 Task: Search one way flight ticket for 2 adults, 2 infants in seat and 1 infant on lap in first from Aguadilla: Rafael Hernndez Airport to Jacksonville: Albert J. Ellis Airport on 5-3-2023. Choice of flights is United. Number of bags: 1 checked bag. Price is upto 45000. Outbound departure time preference is 10:00.
Action: Mouse moved to (278, 244)
Screenshot: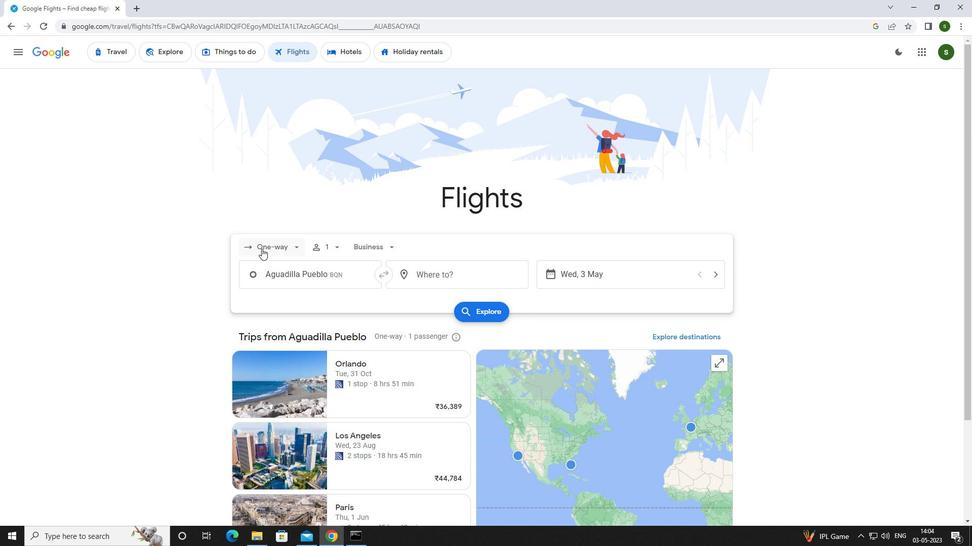 
Action: Mouse pressed left at (278, 244)
Screenshot: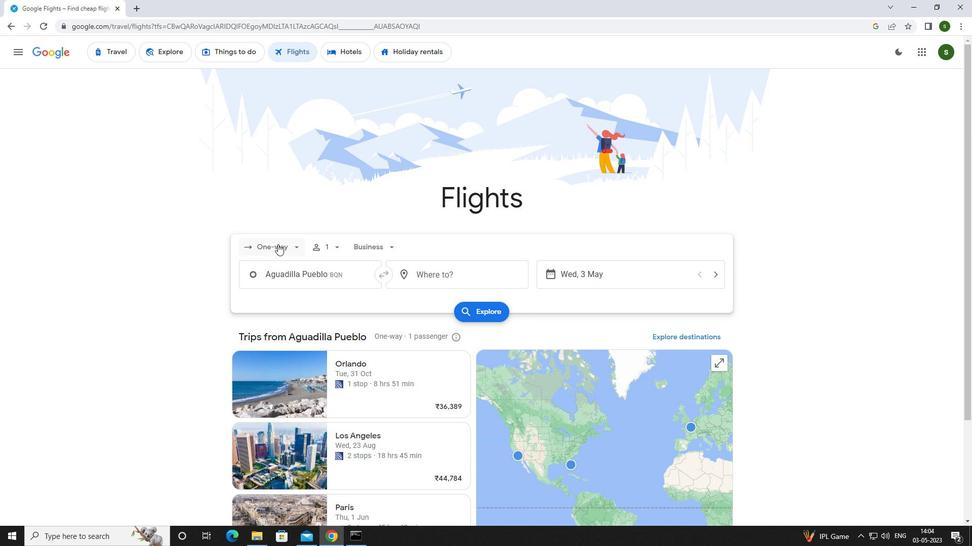 
Action: Mouse moved to (286, 290)
Screenshot: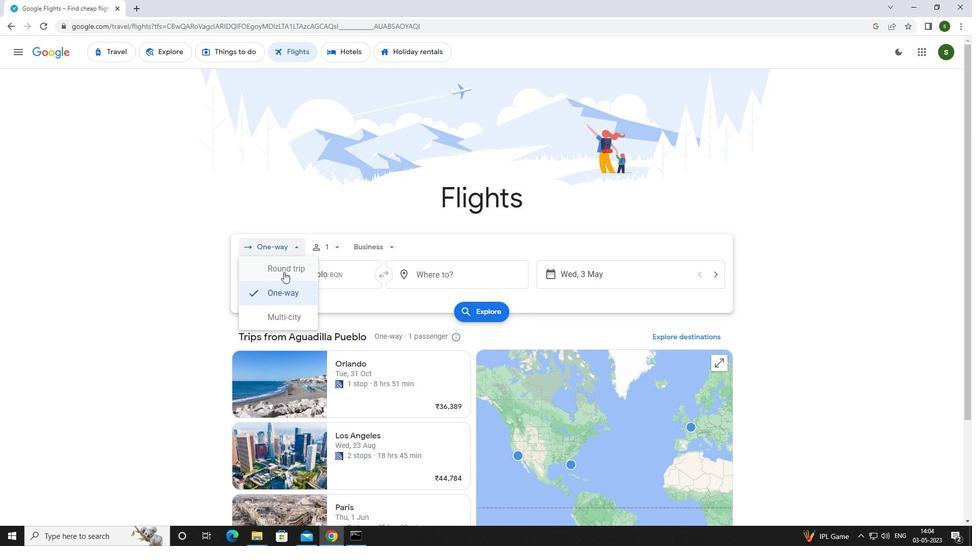 
Action: Mouse pressed left at (286, 290)
Screenshot: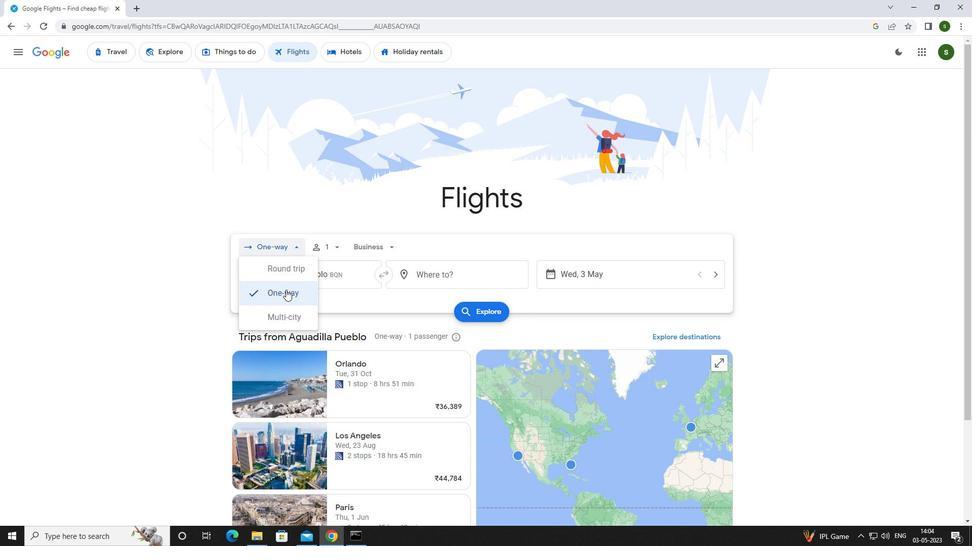 
Action: Mouse moved to (339, 249)
Screenshot: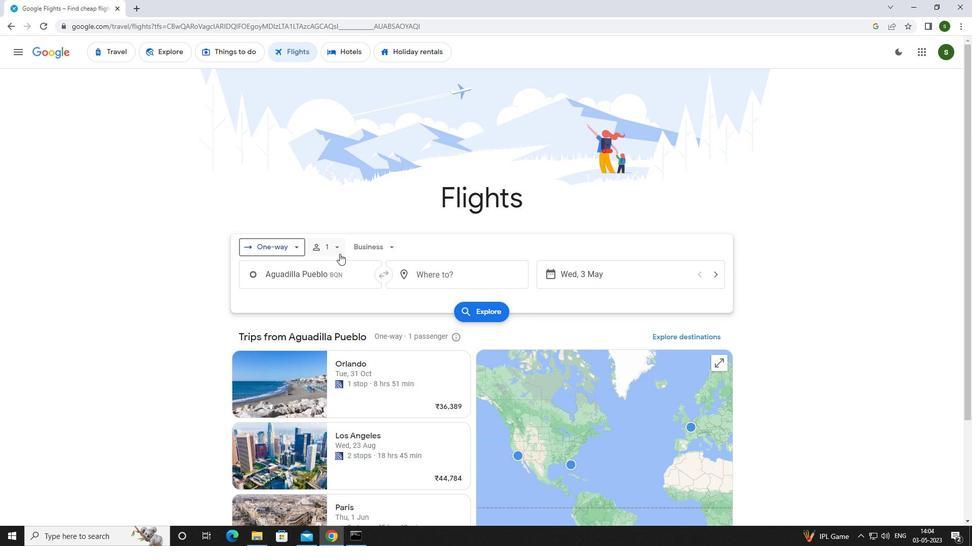 
Action: Mouse pressed left at (339, 249)
Screenshot: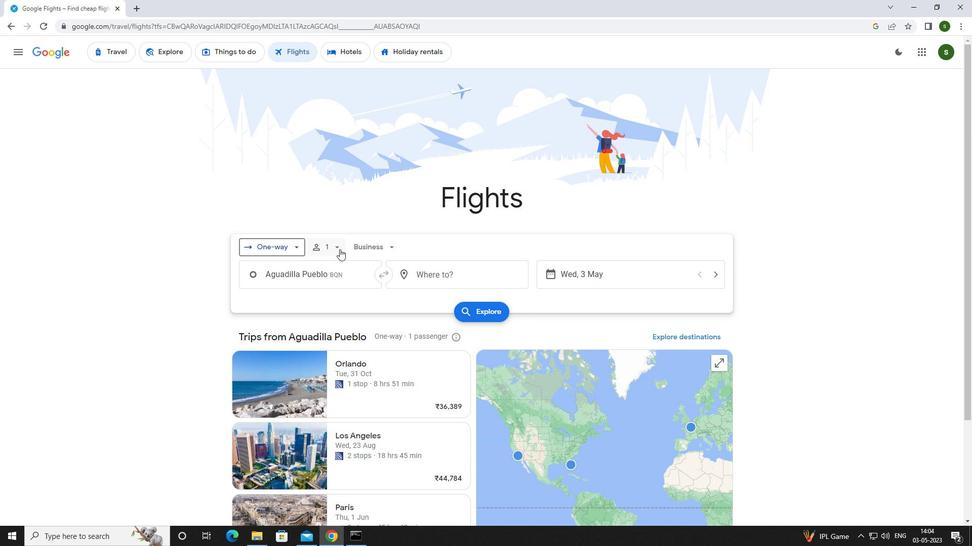 
Action: Mouse moved to (412, 273)
Screenshot: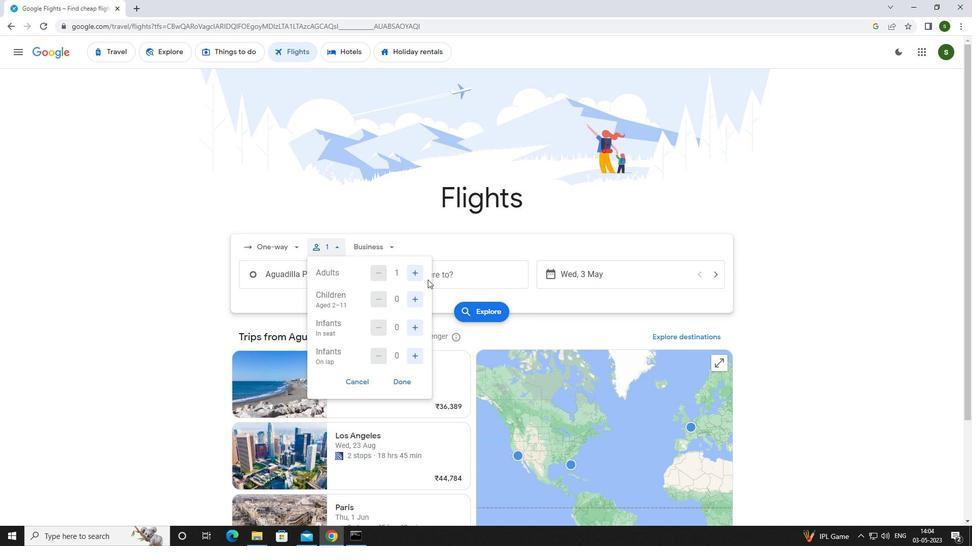 
Action: Mouse pressed left at (412, 273)
Screenshot: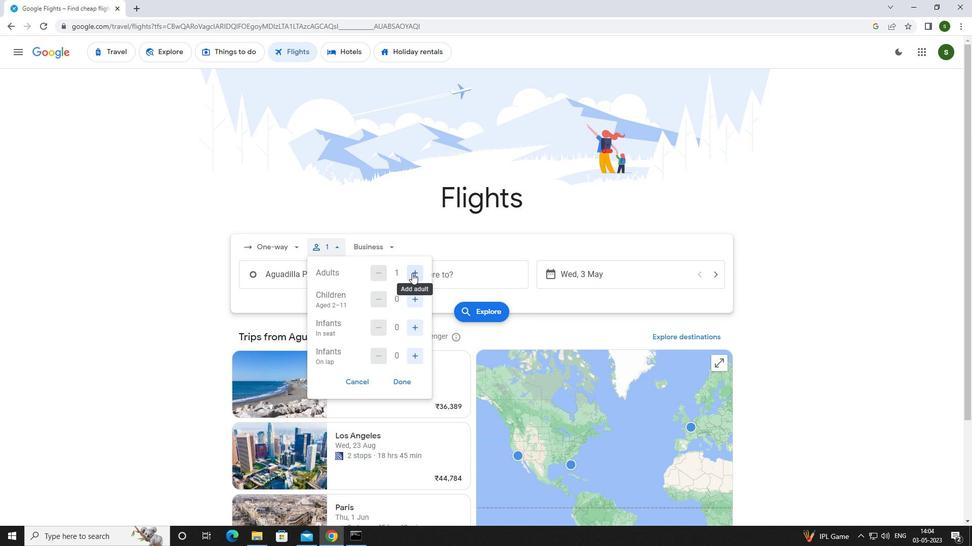 
Action: Mouse moved to (417, 333)
Screenshot: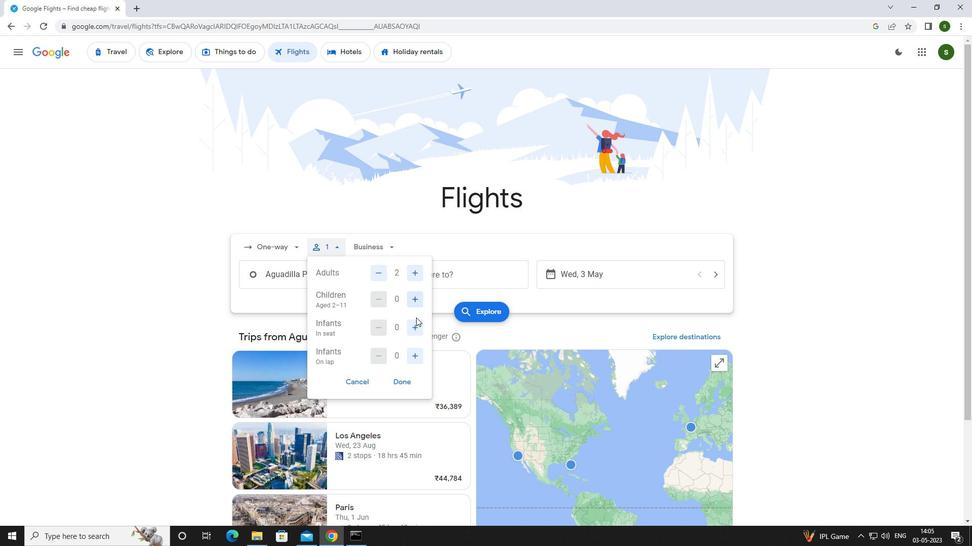 
Action: Mouse pressed left at (417, 333)
Screenshot: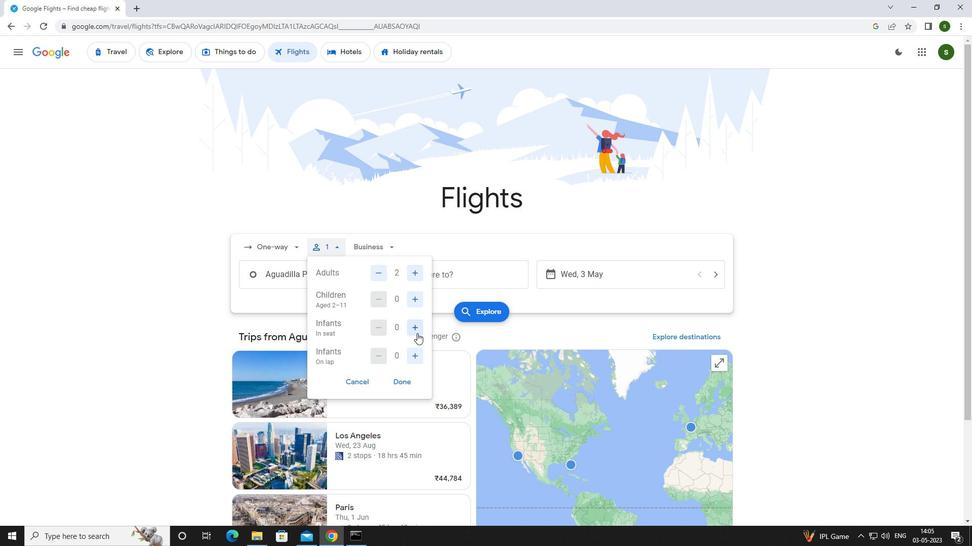 
Action: Mouse moved to (417, 331)
Screenshot: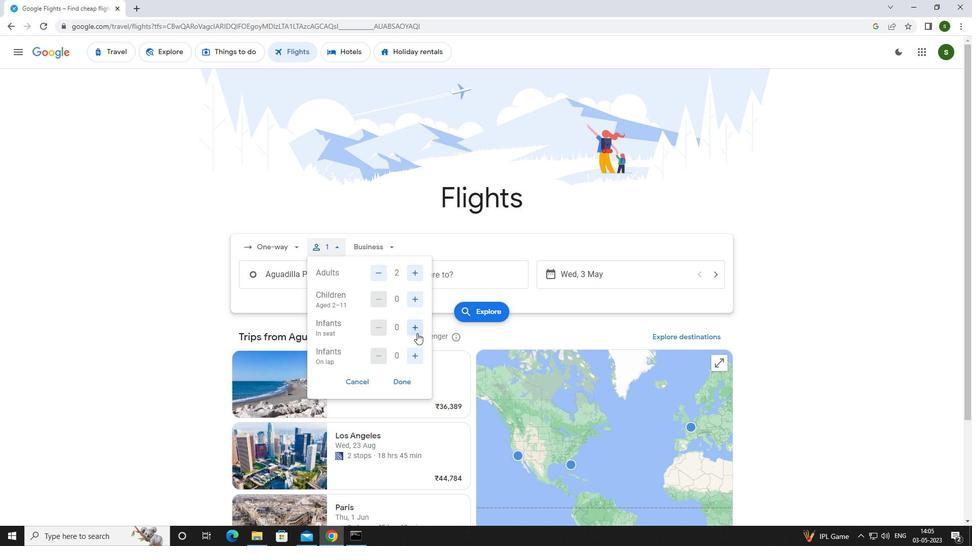 
Action: Mouse pressed left at (417, 331)
Screenshot: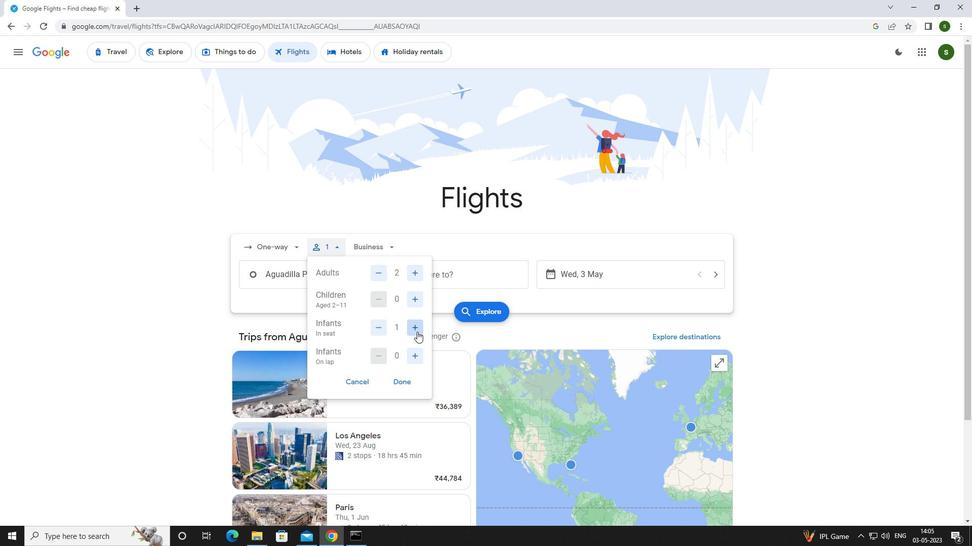 
Action: Mouse moved to (414, 352)
Screenshot: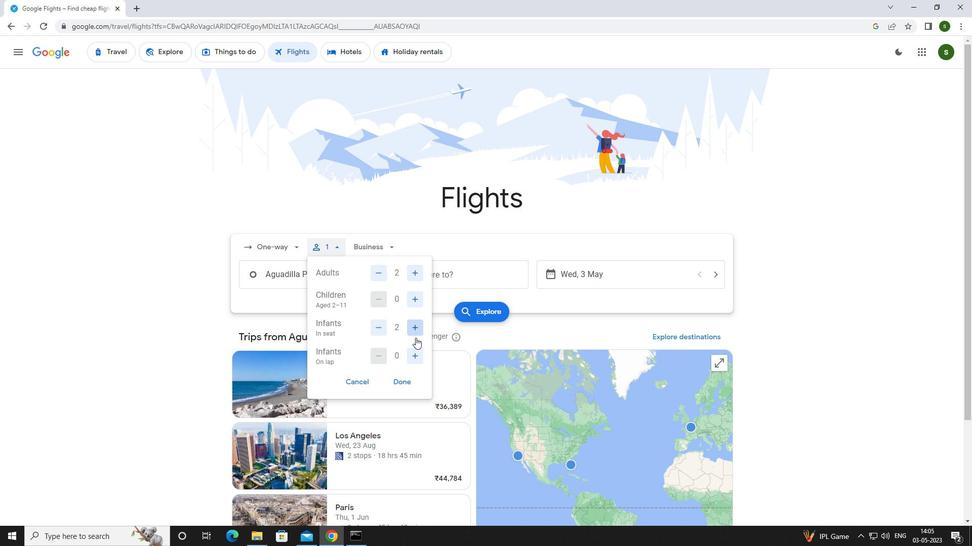 
Action: Mouse pressed left at (414, 352)
Screenshot: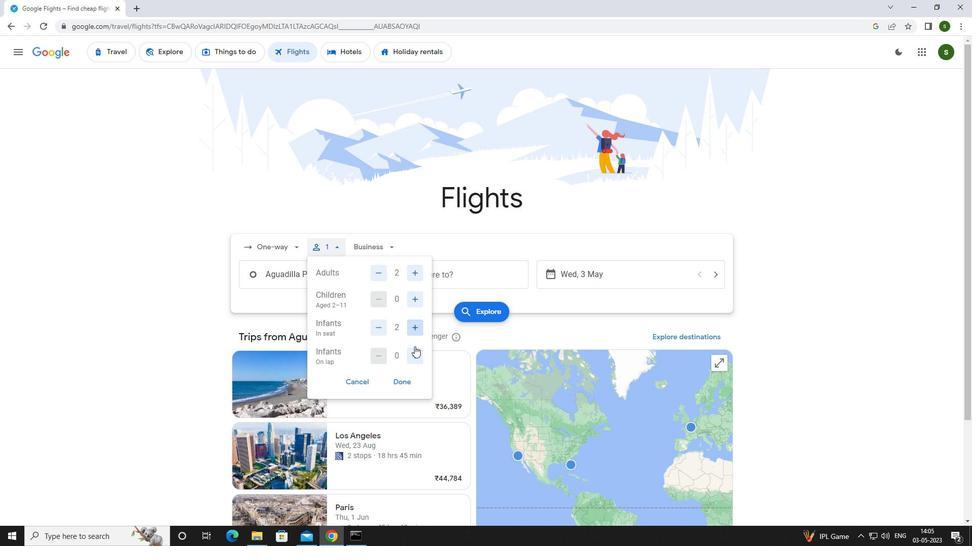 
Action: Mouse moved to (394, 249)
Screenshot: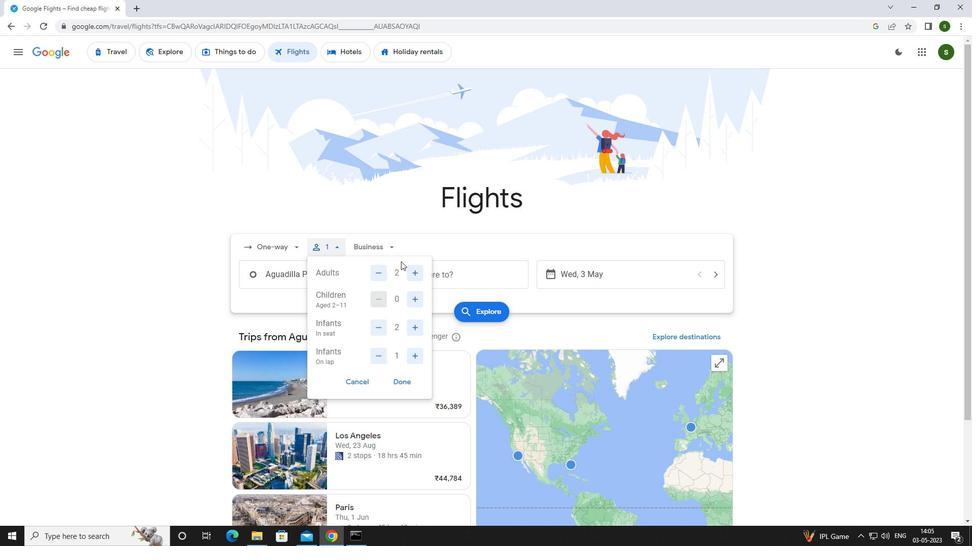 
Action: Mouse pressed left at (394, 249)
Screenshot: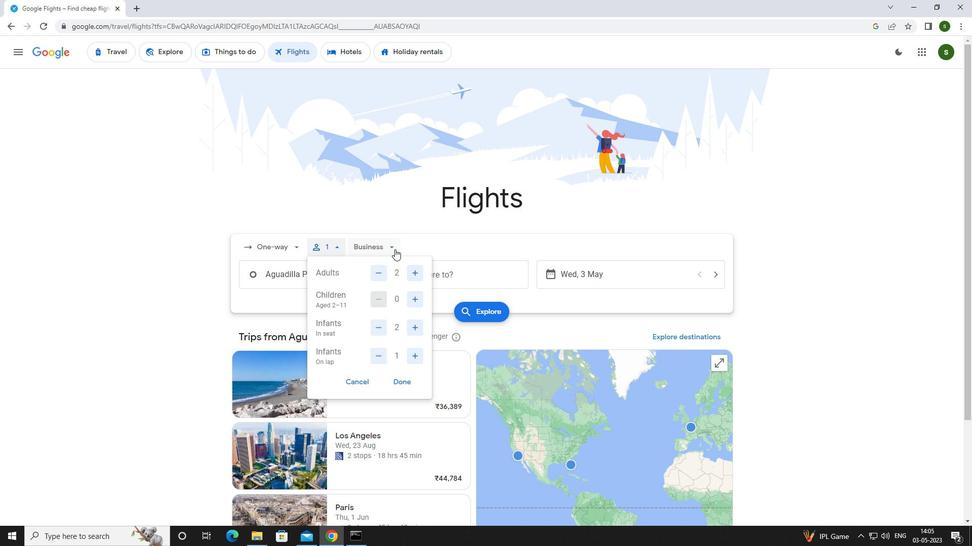 
Action: Mouse moved to (396, 336)
Screenshot: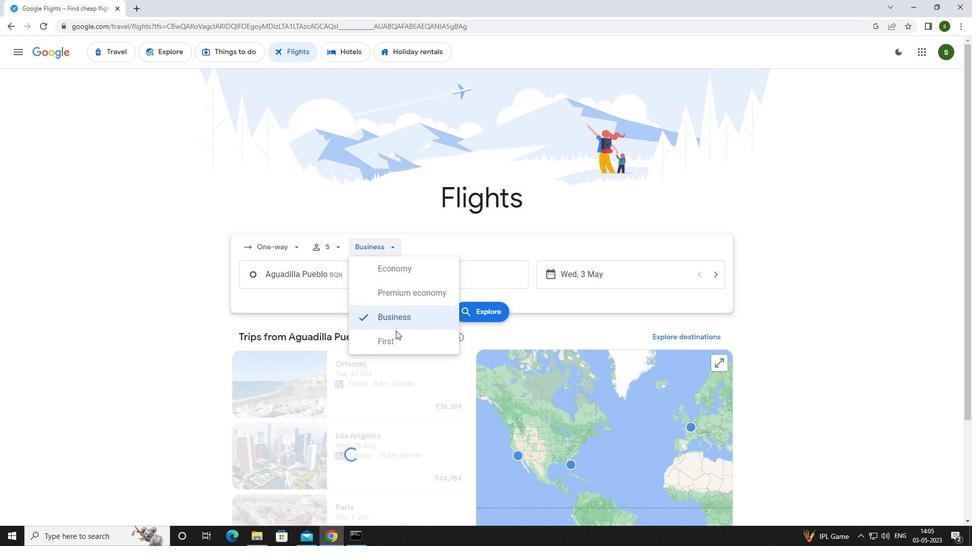
Action: Mouse pressed left at (396, 336)
Screenshot: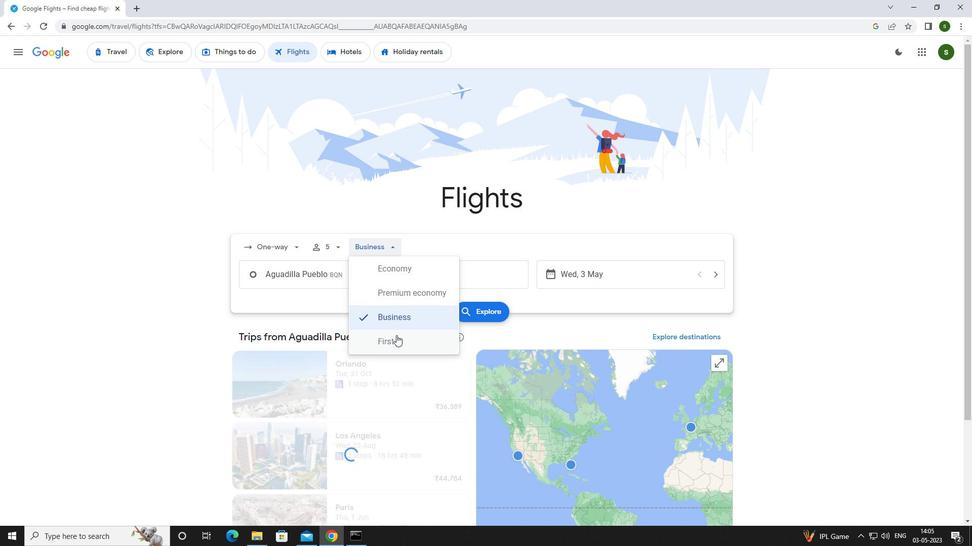 
Action: Mouse moved to (362, 276)
Screenshot: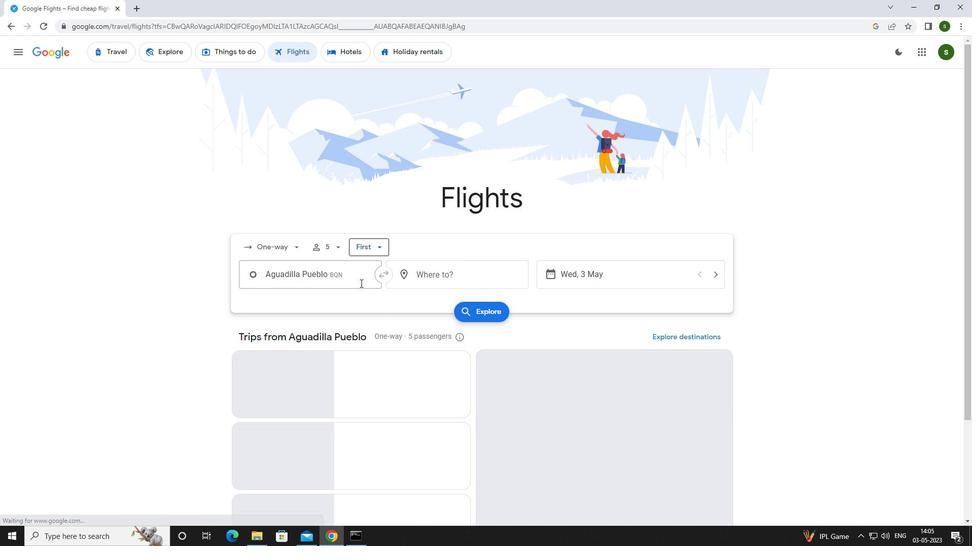 
Action: Mouse pressed left at (362, 276)
Screenshot: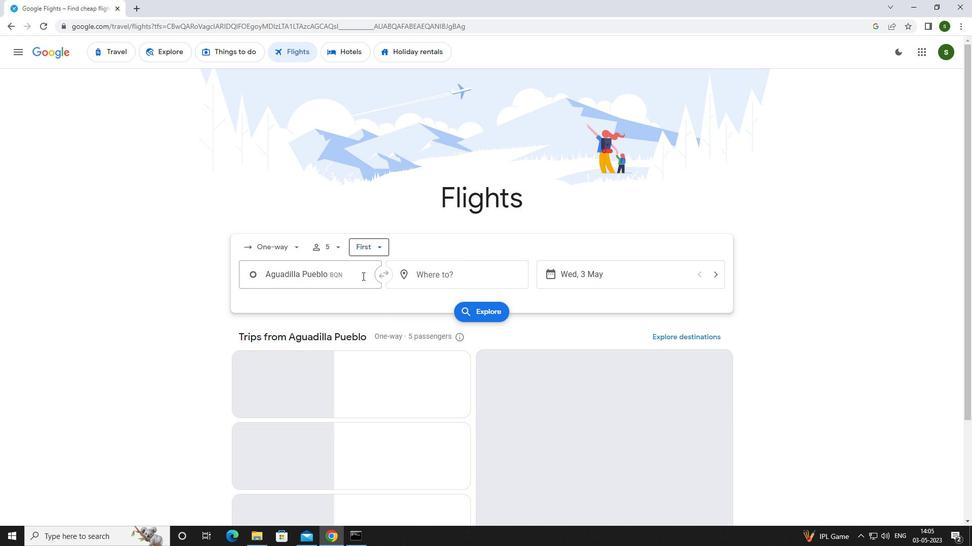 
Action: Mouse moved to (363, 275)
Screenshot: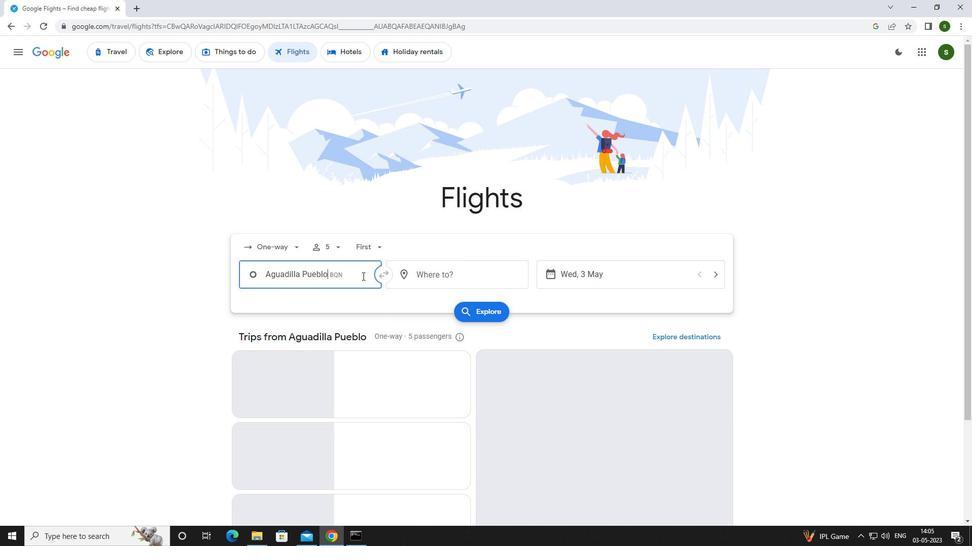 
Action: Key pressed <Key.caps_lock>a<Key.caps_lock>guadi
Screenshot: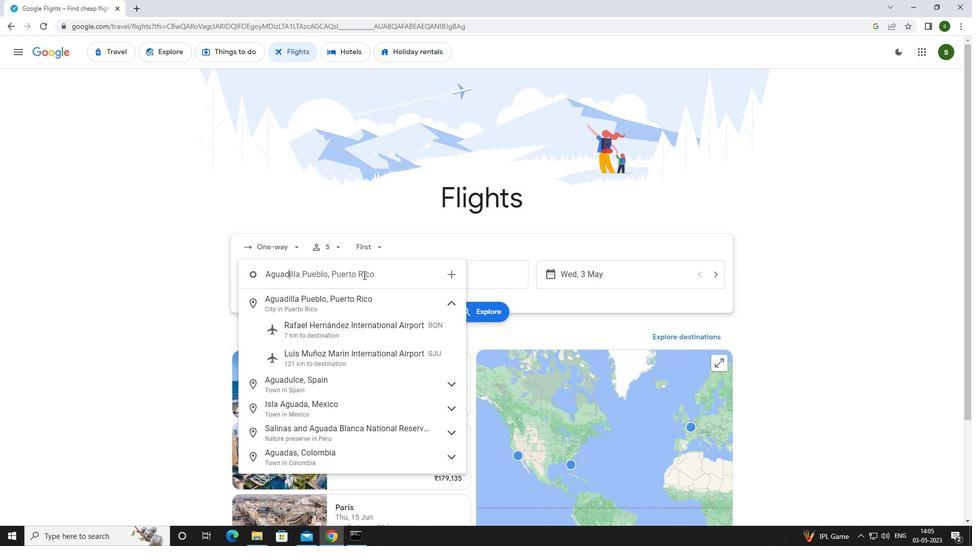 
Action: Mouse moved to (344, 344)
Screenshot: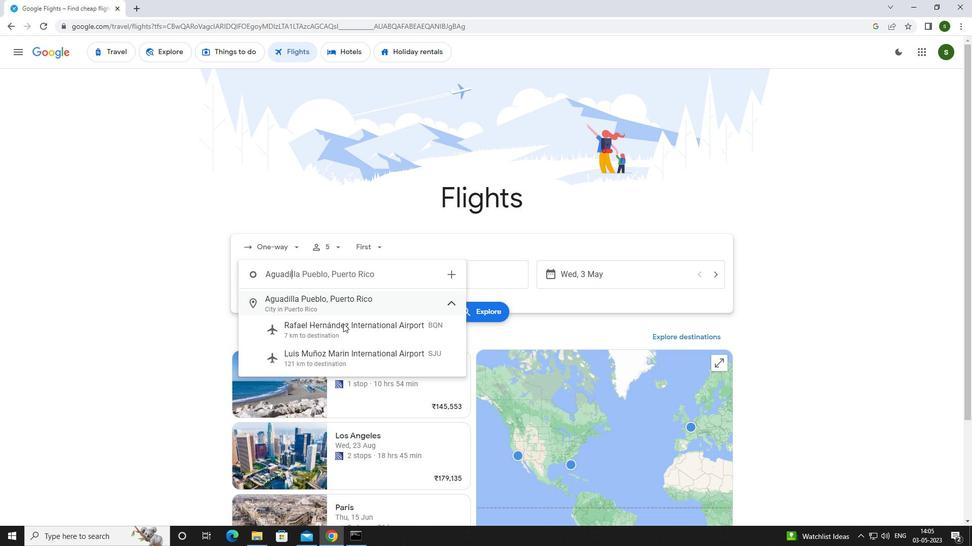 
Action: Mouse pressed left at (344, 344)
Screenshot: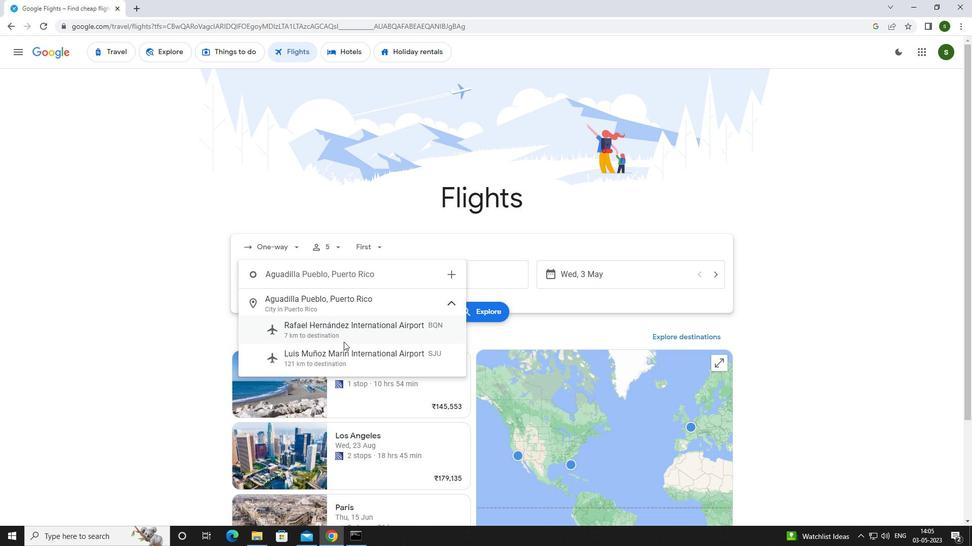 
Action: Mouse moved to (330, 281)
Screenshot: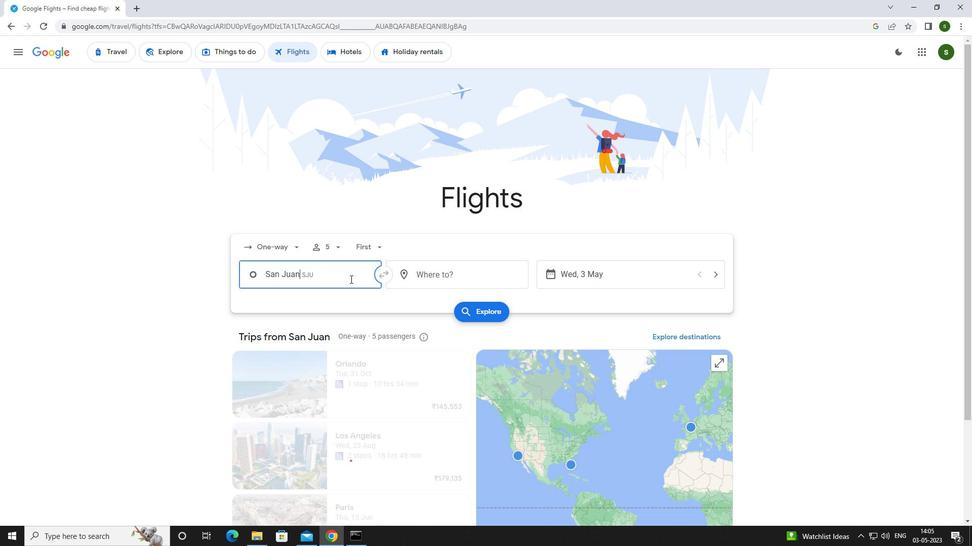 
Action: Mouse pressed left at (330, 281)
Screenshot: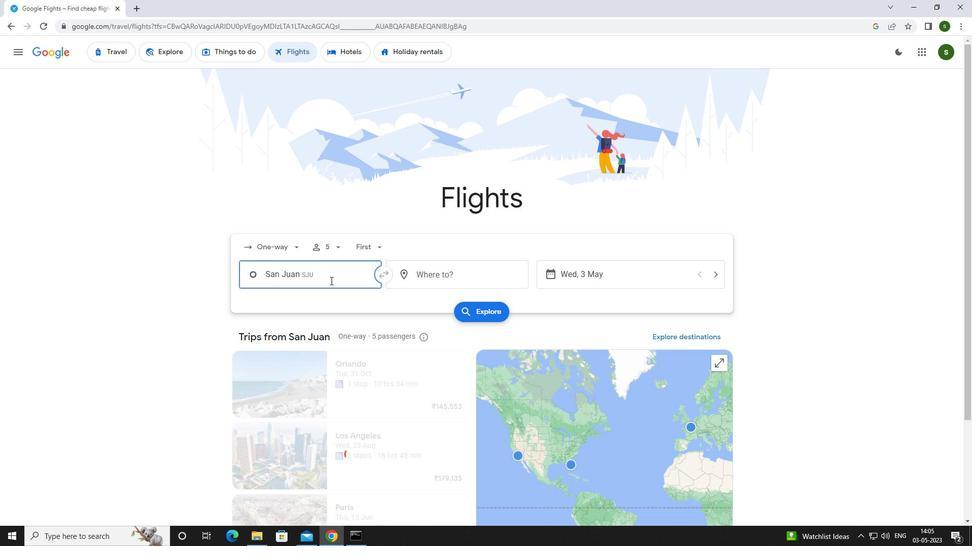 
Action: Key pressed <Key.backspace><Key.caps_lock>a<Key.caps_lock>guadill
Screenshot: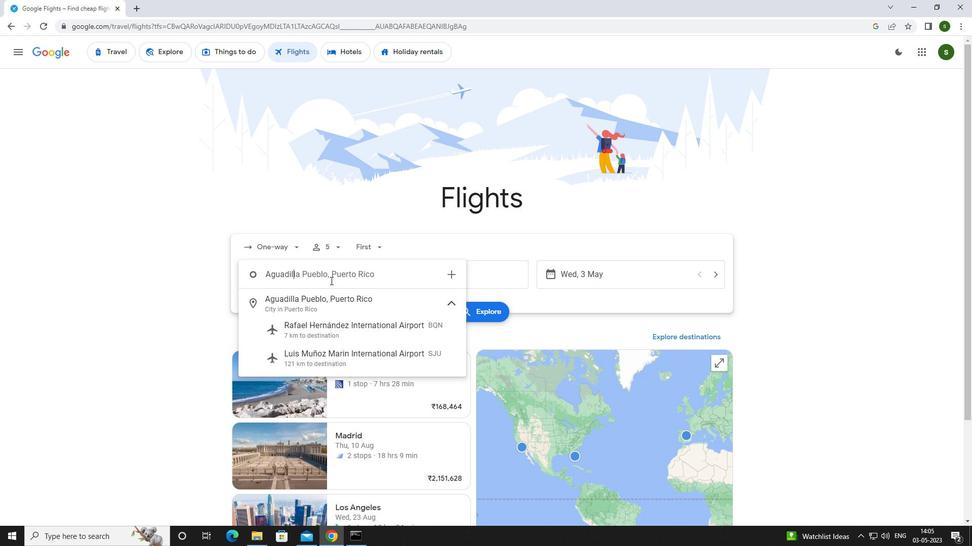 
Action: Mouse moved to (333, 337)
Screenshot: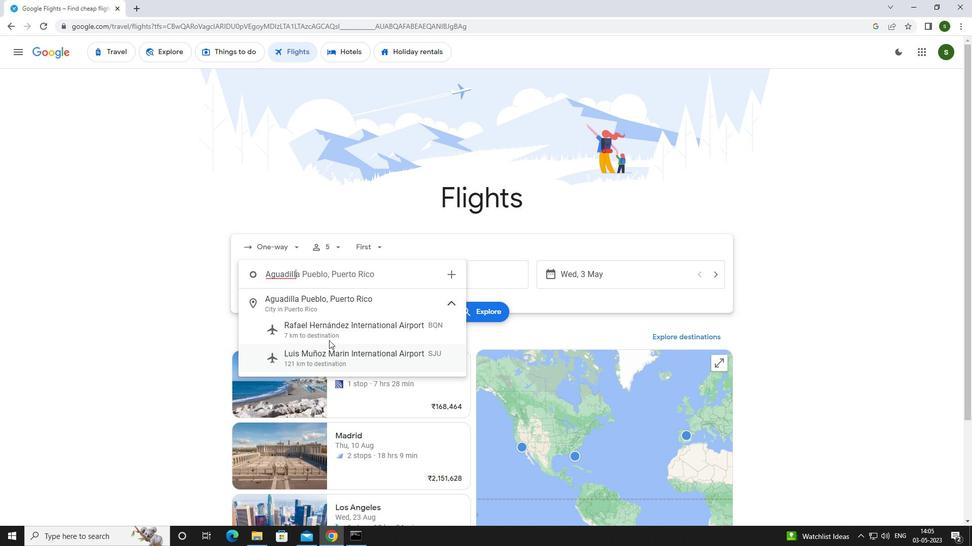 
Action: Mouse pressed left at (333, 337)
Screenshot: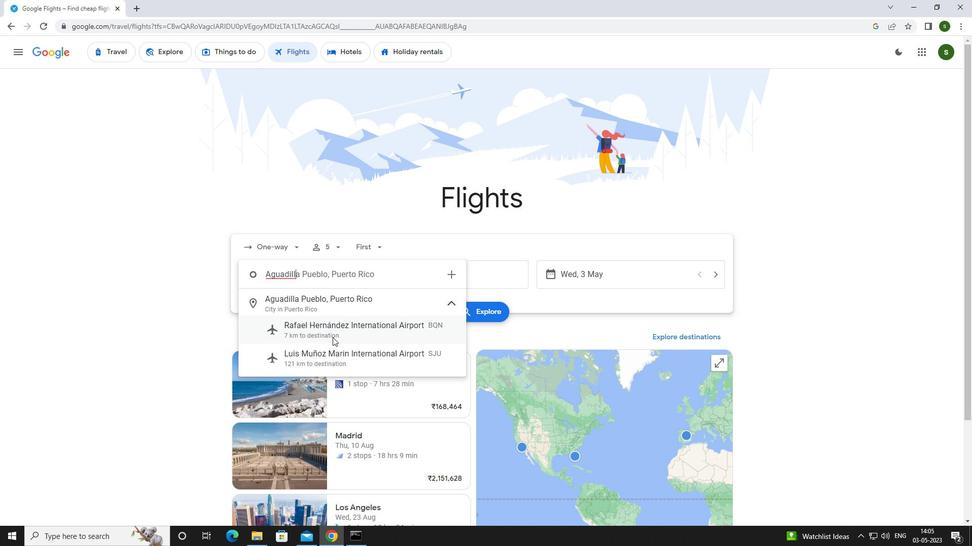 
Action: Mouse moved to (447, 278)
Screenshot: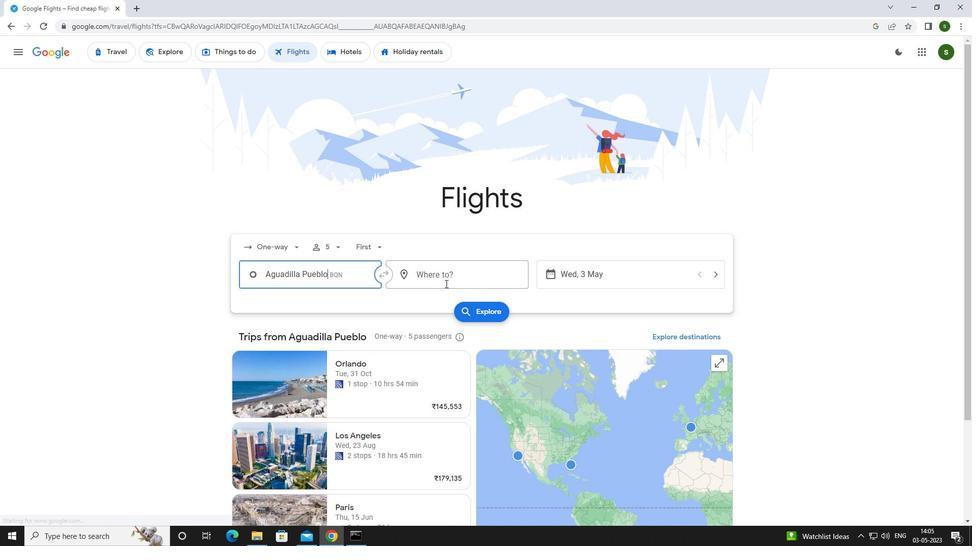 
Action: Mouse pressed left at (447, 278)
Screenshot: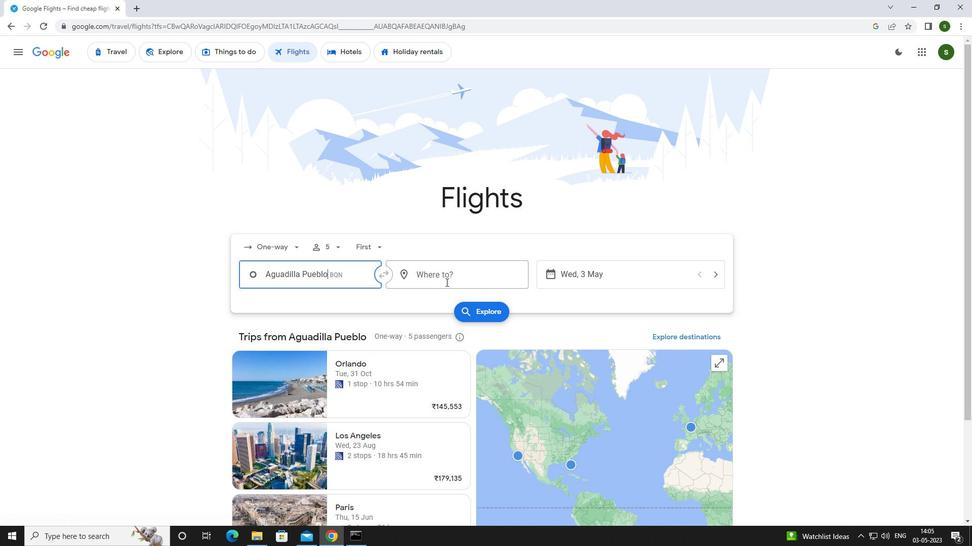 
Action: Key pressed <Key.caps_lock>a<Key.caps_lock>lbert<Key.space>
Screenshot: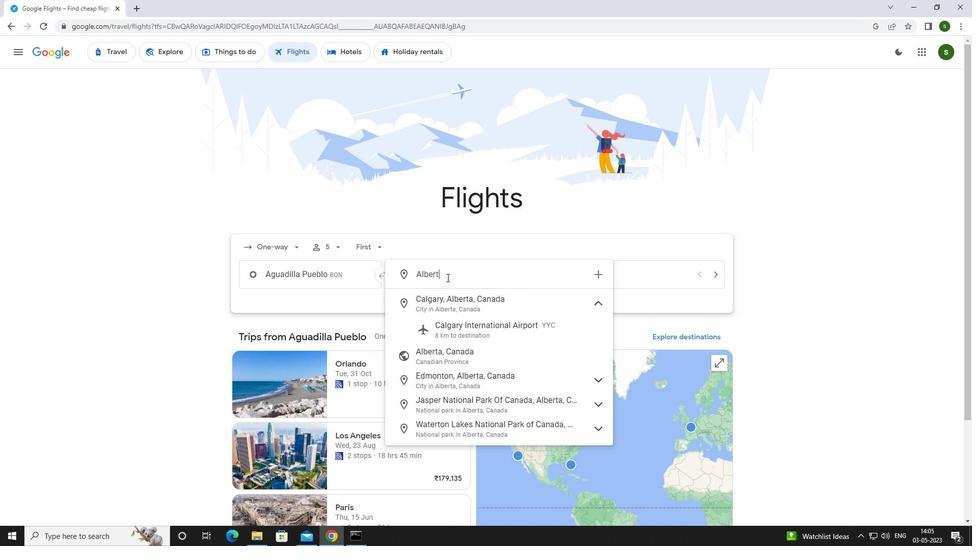
Action: Mouse moved to (452, 300)
Screenshot: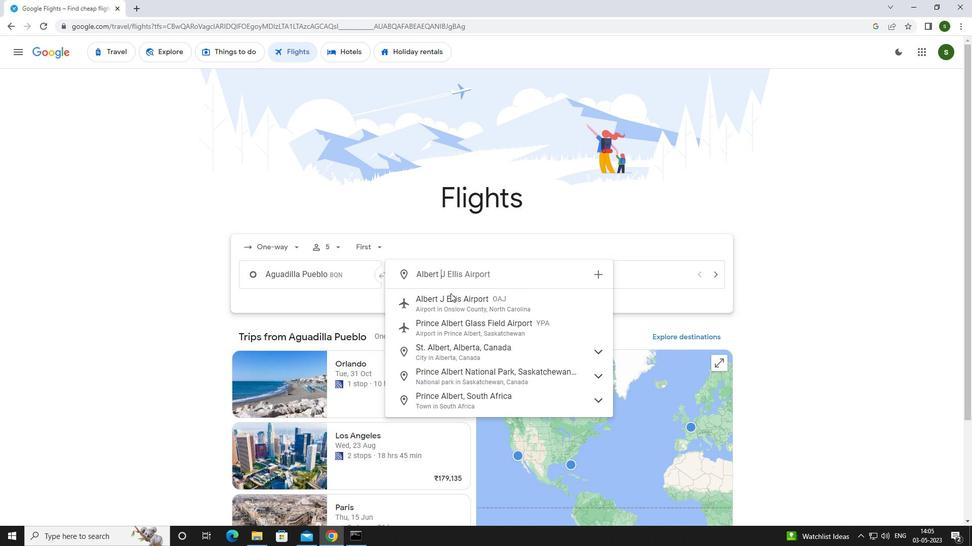 
Action: Mouse pressed left at (452, 300)
Screenshot: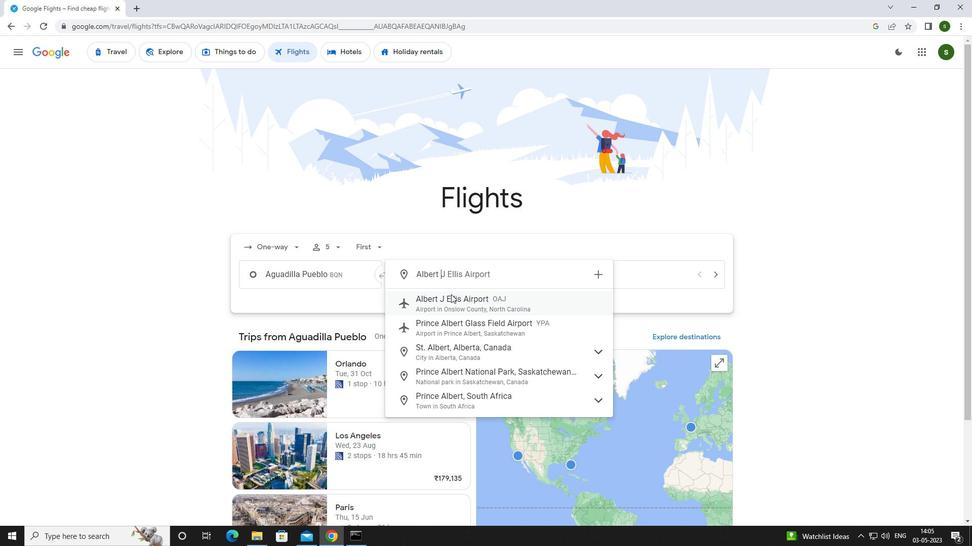 
Action: Mouse moved to (627, 282)
Screenshot: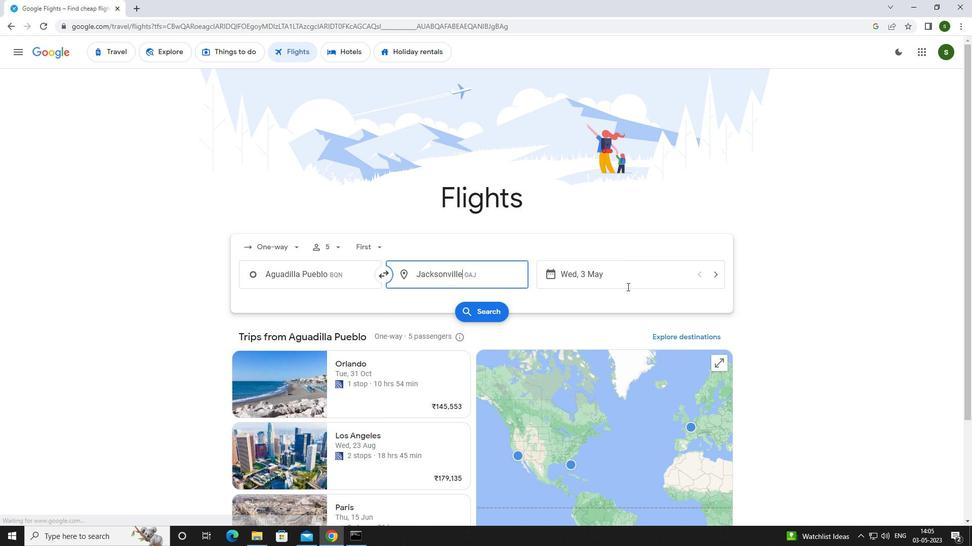
Action: Mouse pressed left at (627, 282)
Screenshot: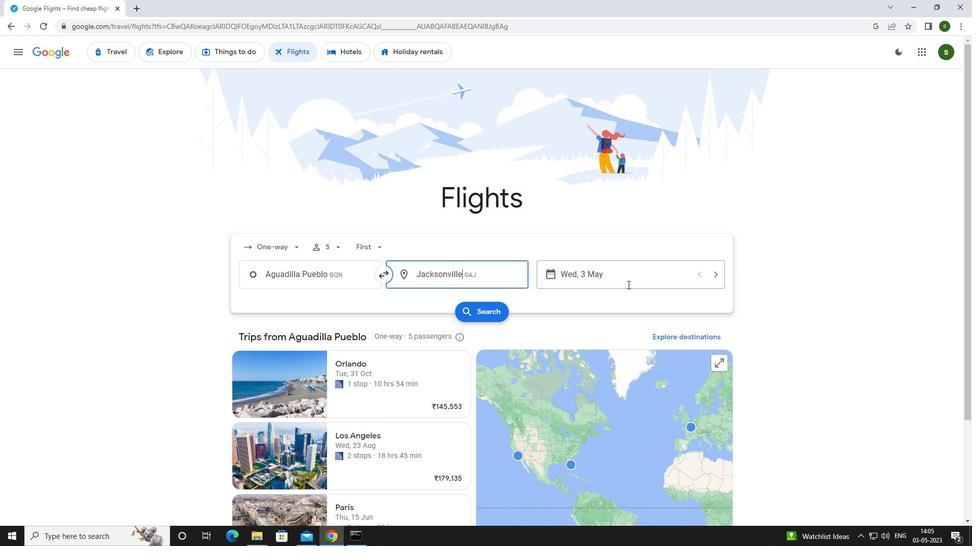 
Action: Mouse moved to (444, 342)
Screenshot: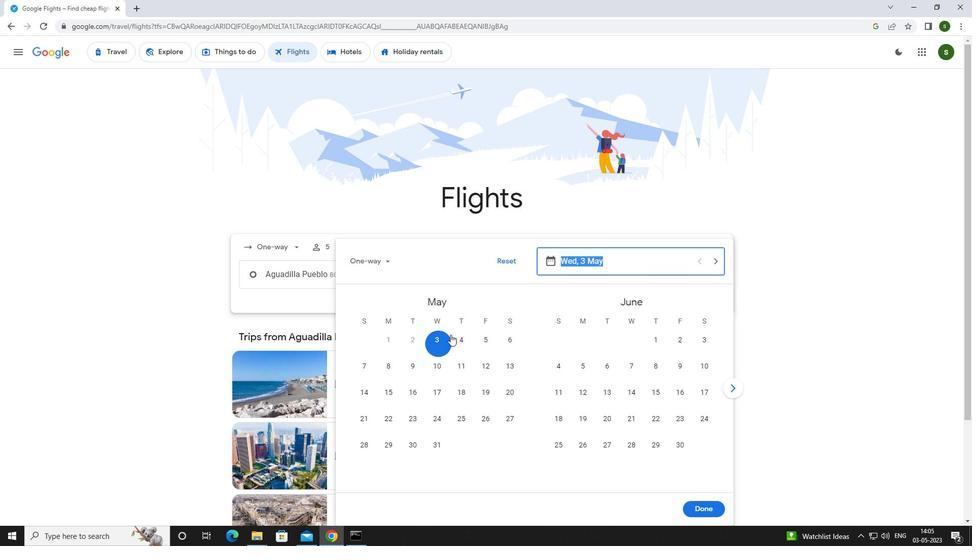 
Action: Mouse pressed left at (444, 342)
Screenshot: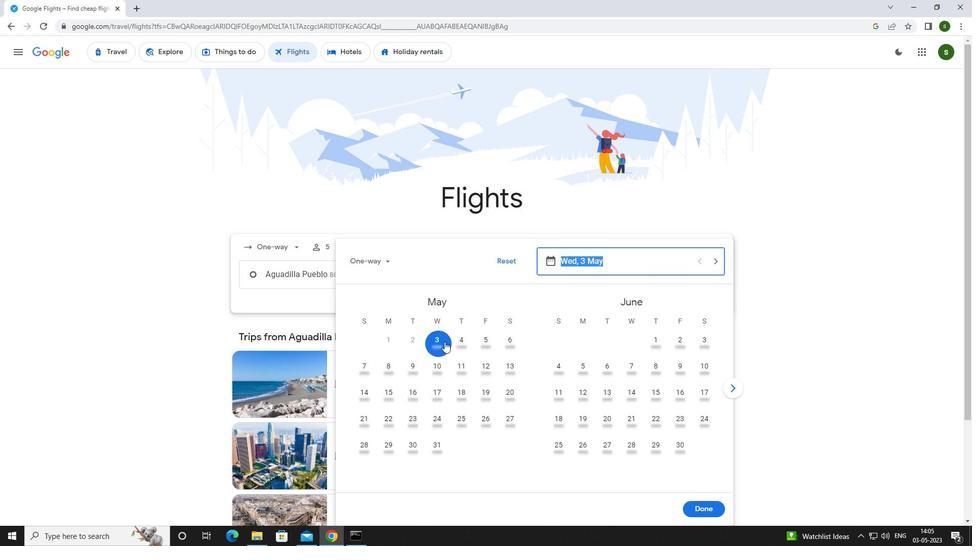 
Action: Mouse moved to (701, 511)
Screenshot: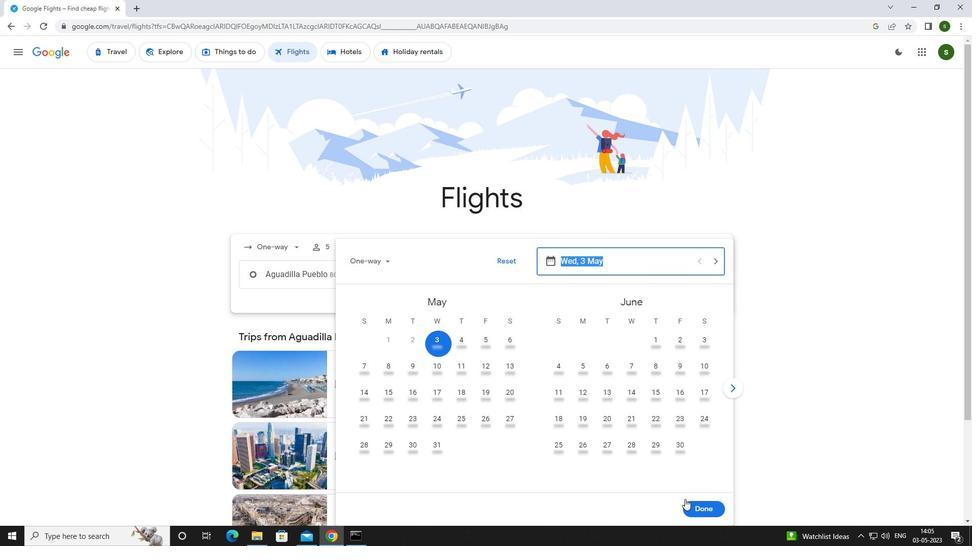 
Action: Mouse pressed left at (701, 511)
Screenshot: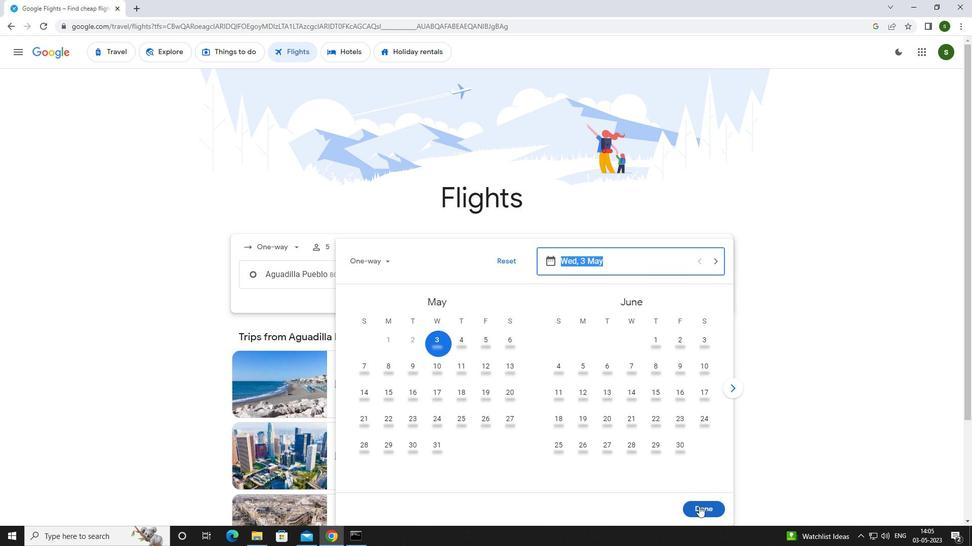 
Action: Mouse moved to (497, 314)
Screenshot: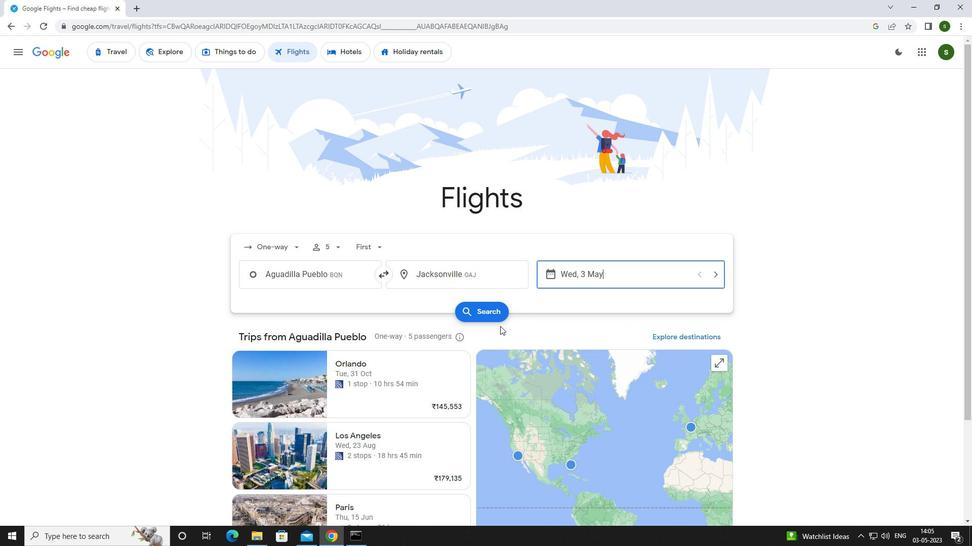 
Action: Mouse pressed left at (497, 314)
Screenshot: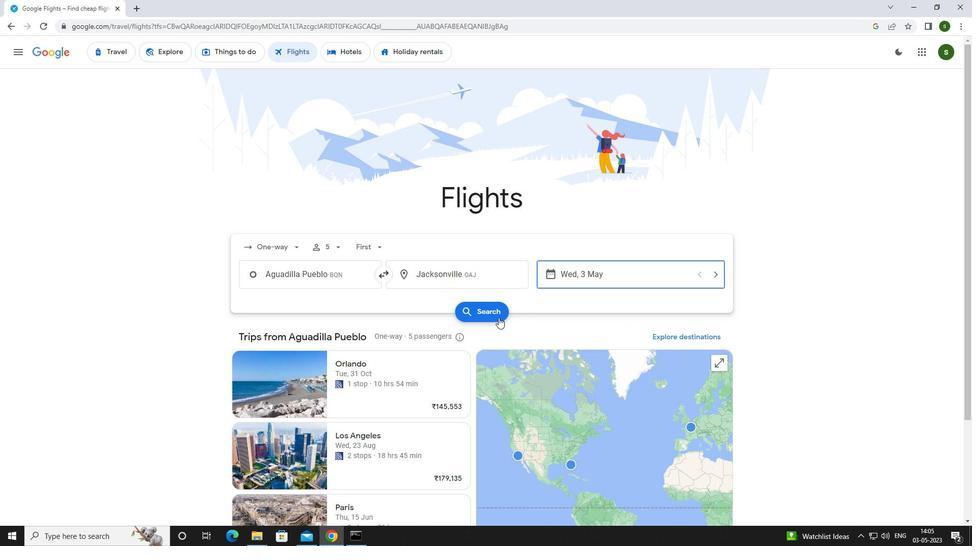 
Action: Mouse moved to (238, 147)
Screenshot: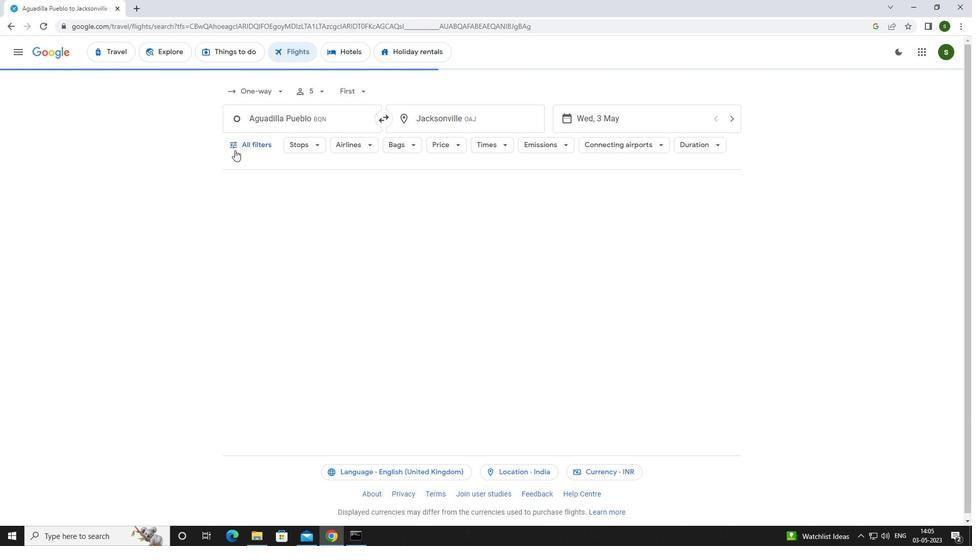 
Action: Mouse pressed left at (238, 147)
Screenshot: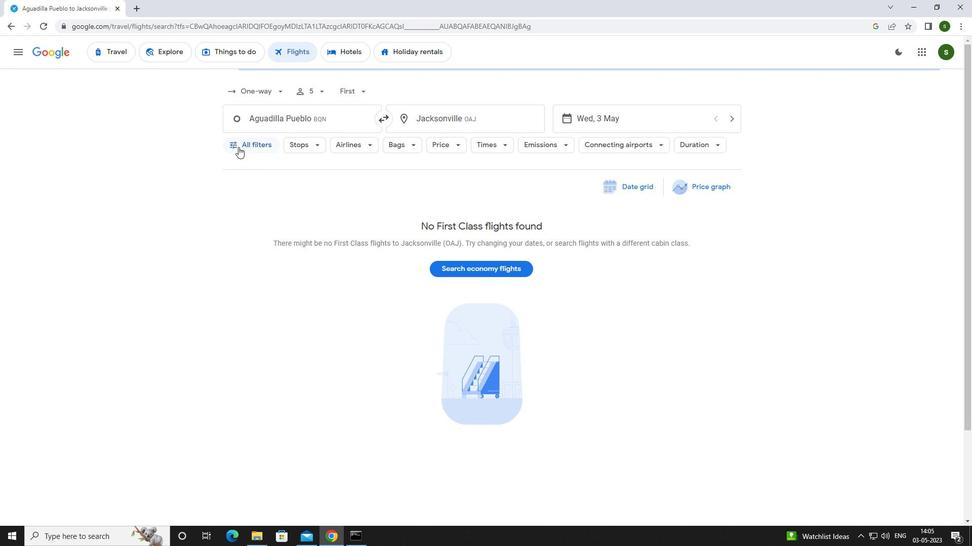 
Action: Mouse moved to (380, 362)
Screenshot: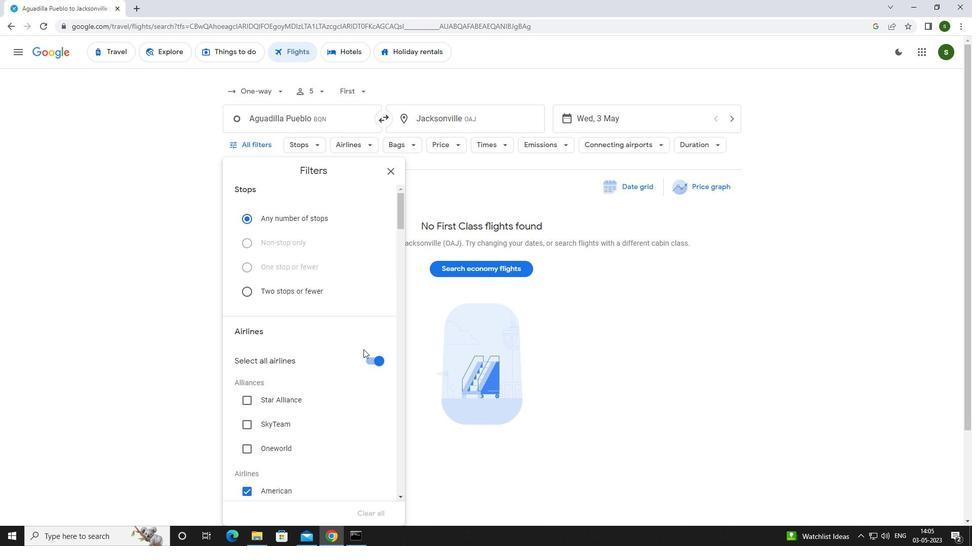 
Action: Mouse pressed left at (380, 362)
Screenshot: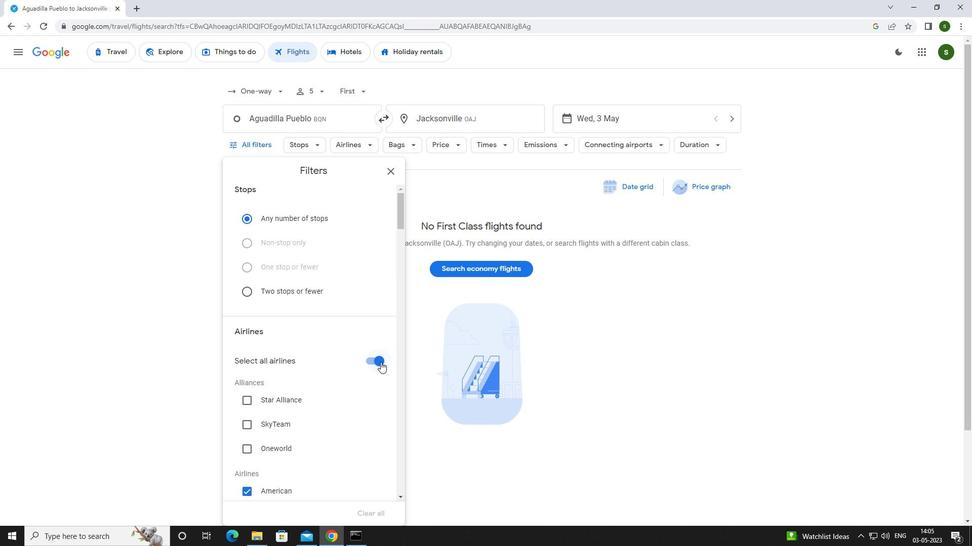 
Action: Mouse moved to (365, 356)
Screenshot: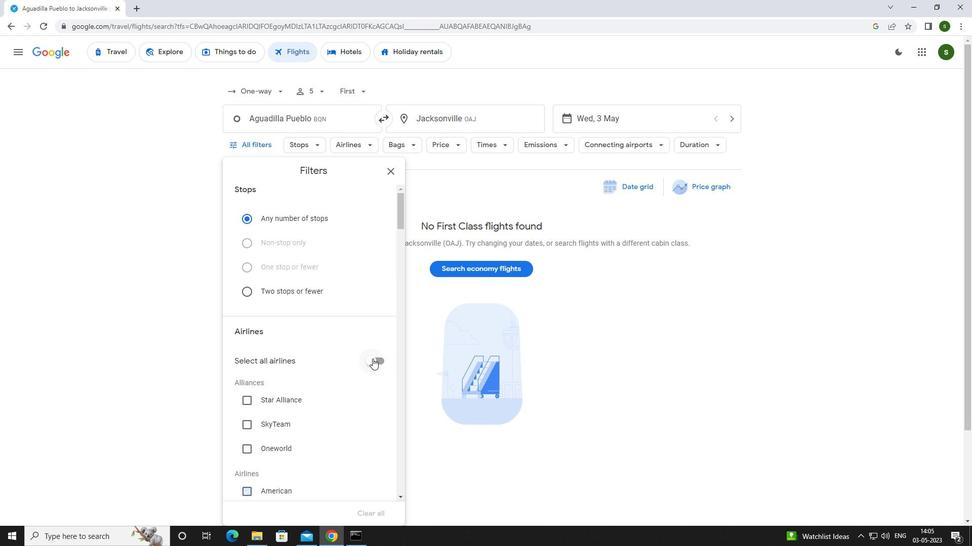
Action: Mouse scrolled (365, 355) with delta (0, 0)
Screenshot: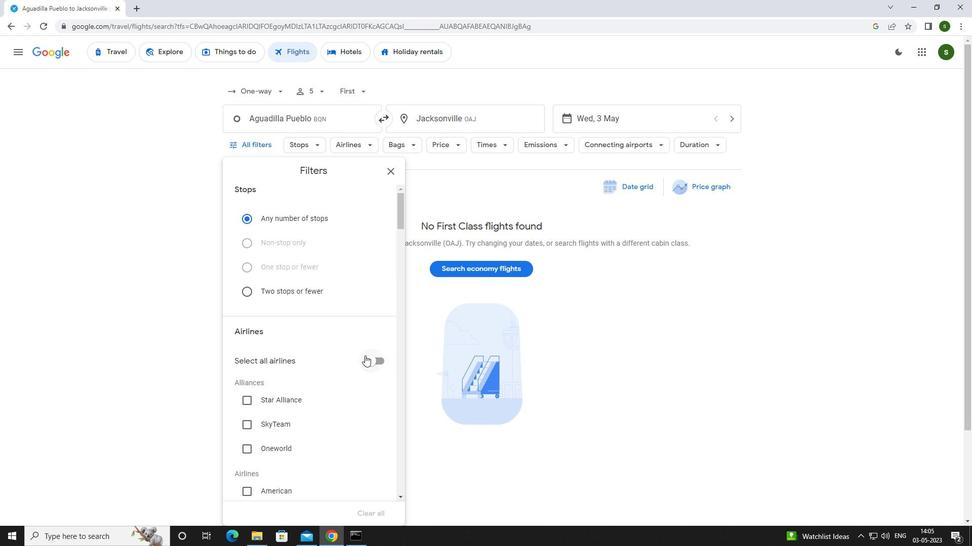 
Action: Mouse scrolled (365, 355) with delta (0, 0)
Screenshot: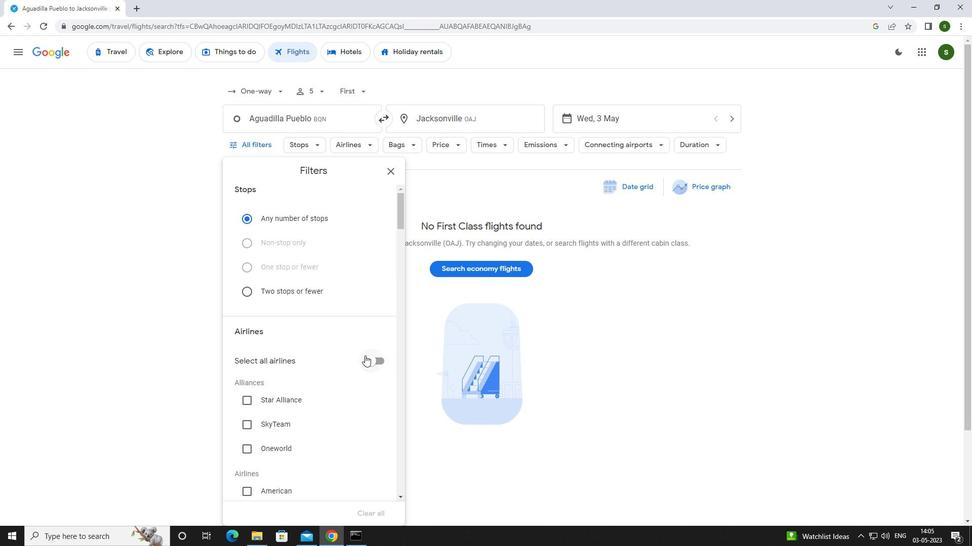 
Action: Mouse moved to (365, 356)
Screenshot: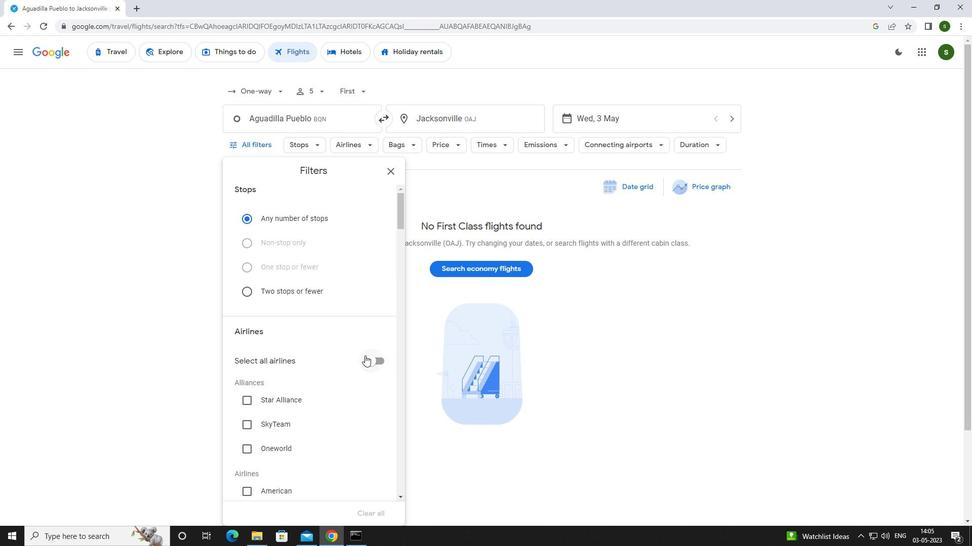 
Action: Mouse scrolled (365, 355) with delta (0, 0)
Screenshot: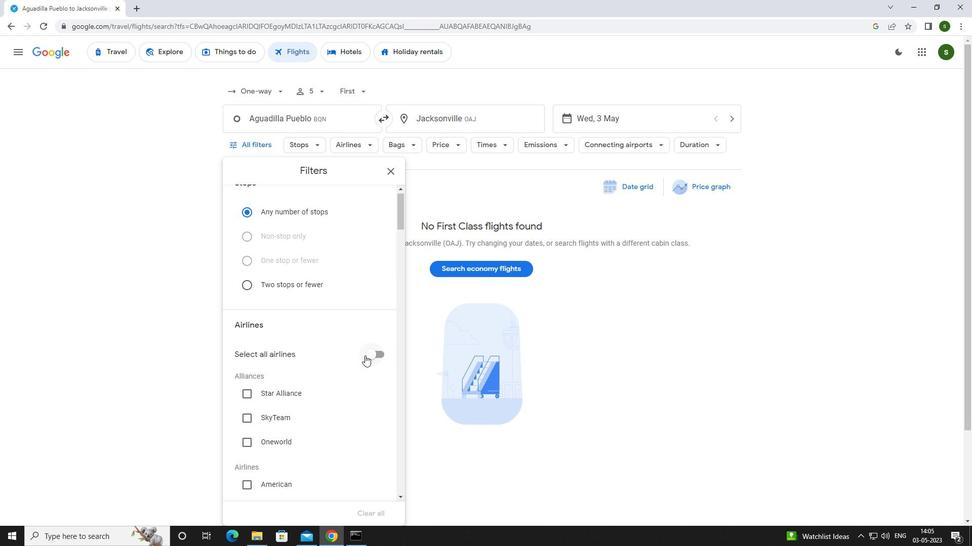 
Action: Mouse scrolled (365, 355) with delta (0, 0)
Screenshot: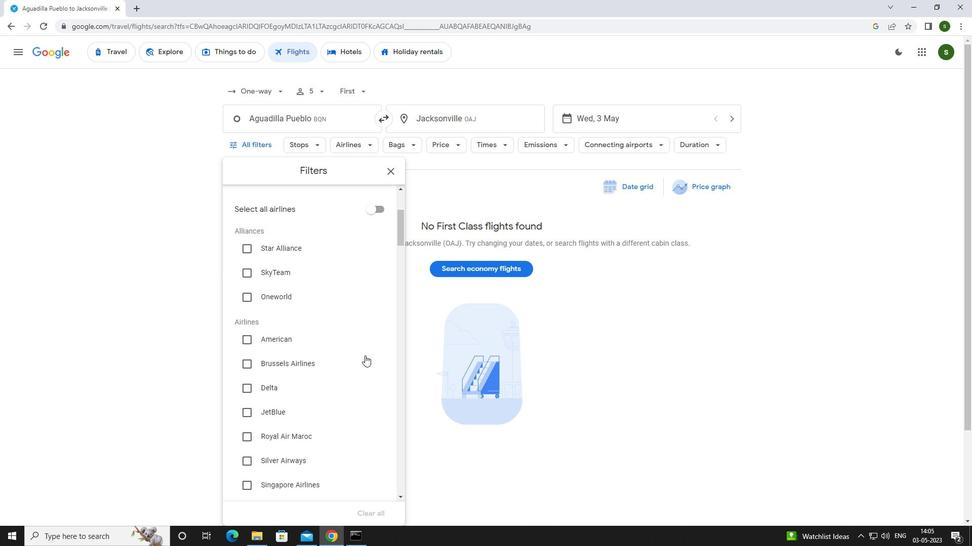 
Action: Mouse scrolled (365, 355) with delta (0, 0)
Screenshot: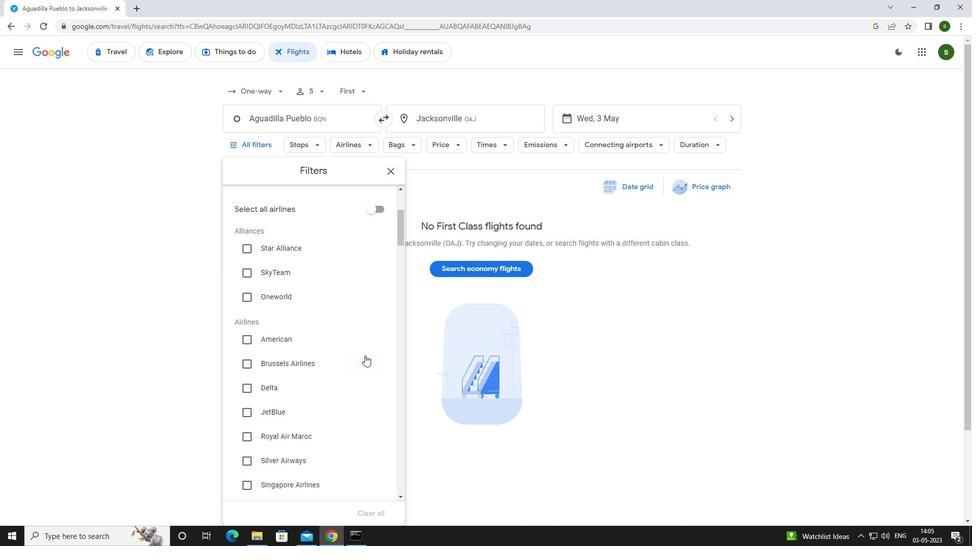 
Action: Mouse scrolled (365, 355) with delta (0, 0)
Screenshot: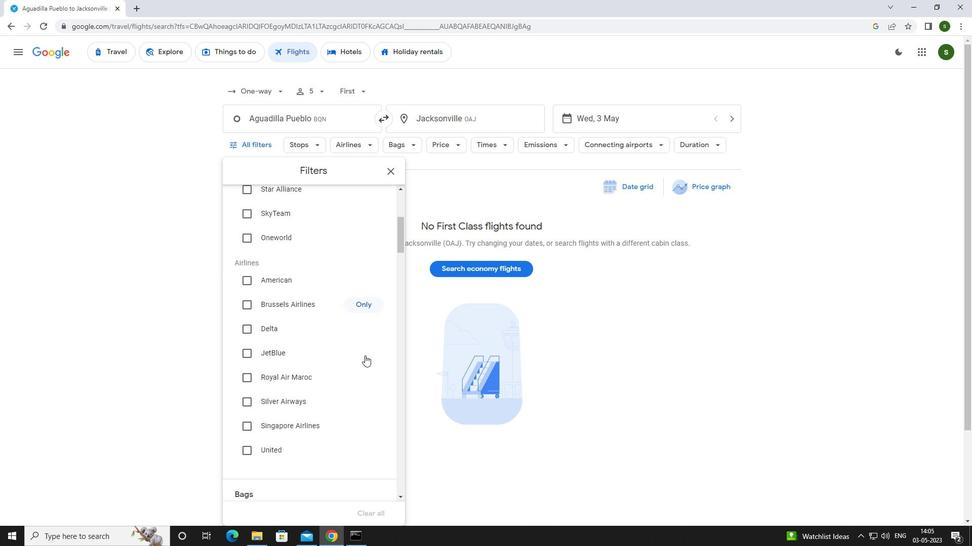
Action: Mouse moved to (272, 361)
Screenshot: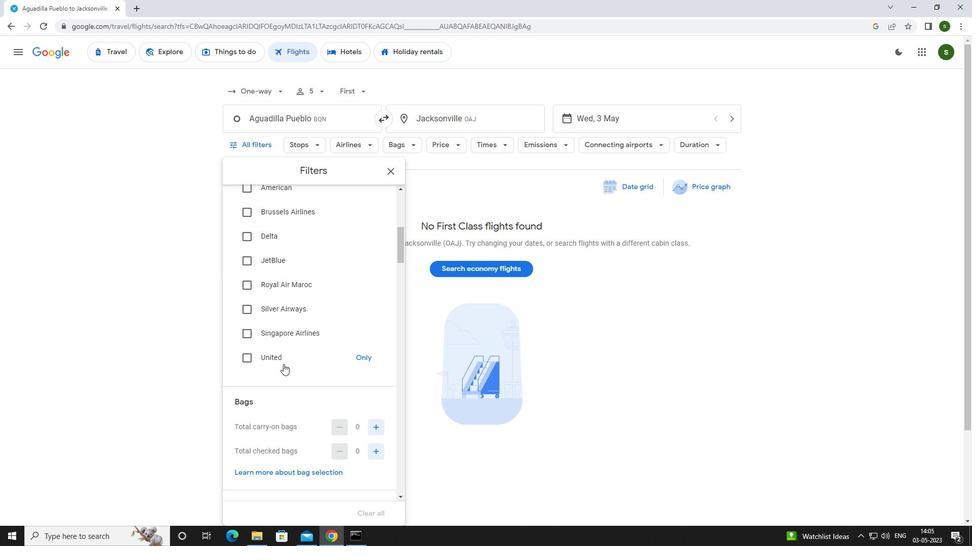 
Action: Mouse pressed left at (272, 361)
Screenshot: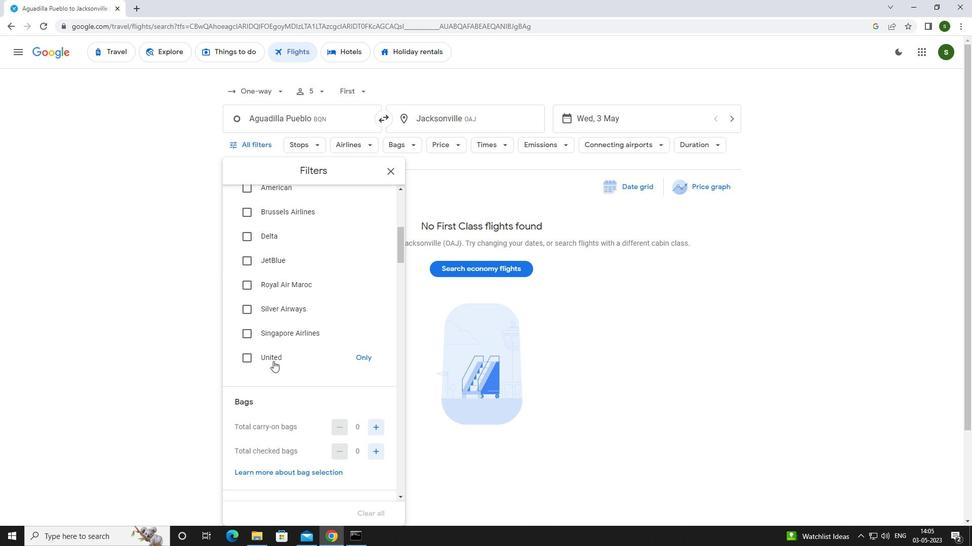 
Action: Mouse scrolled (272, 361) with delta (0, 0)
Screenshot: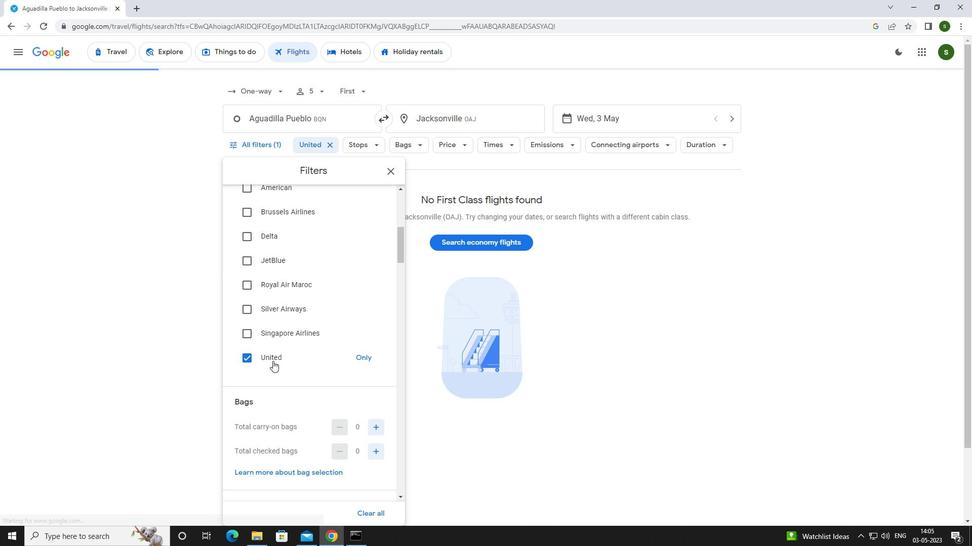 
Action: Mouse moved to (376, 398)
Screenshot: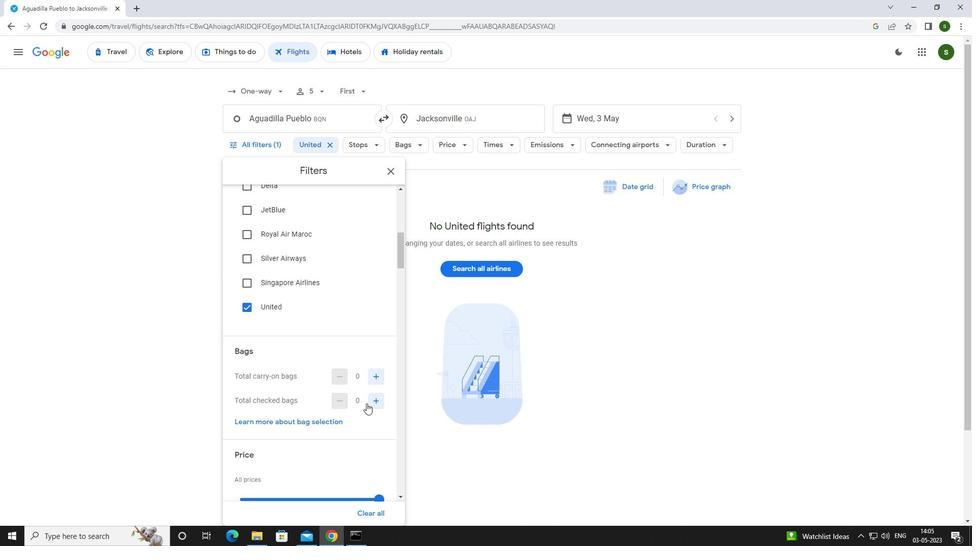
Action: Mouse pressed left at (376, 398)
Screenshot: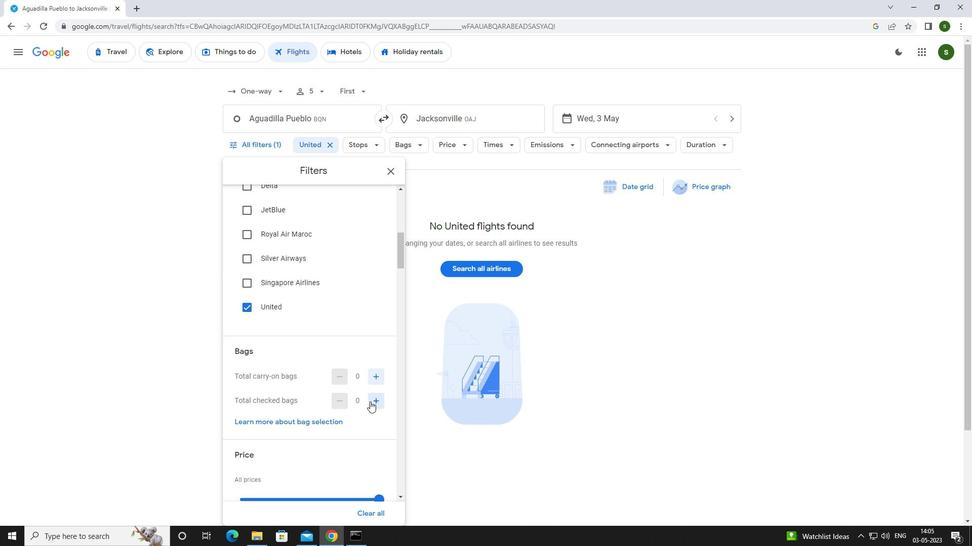 
Action: Mouse scrolled (376, 398) with delta (0, 0)
Screenshot: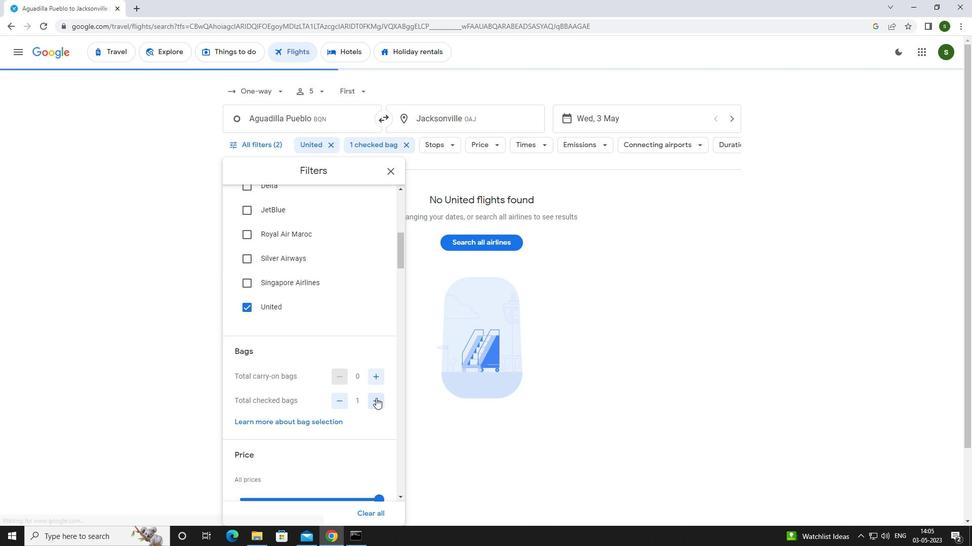 
Action: Mouse scrolled (376, 398) with delta (0, 0)
Screenshot: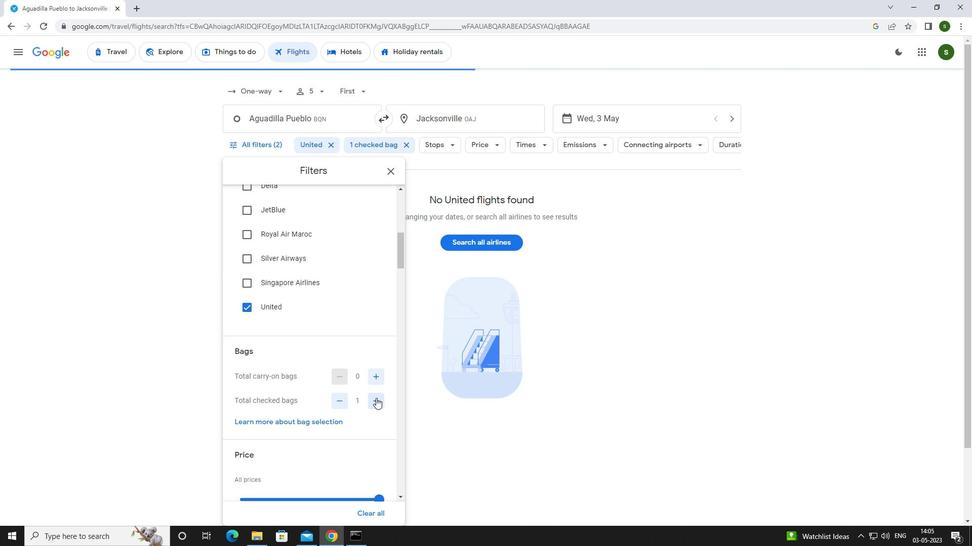 
Action: Mouse pressed left at (376, 398)
Screenshot: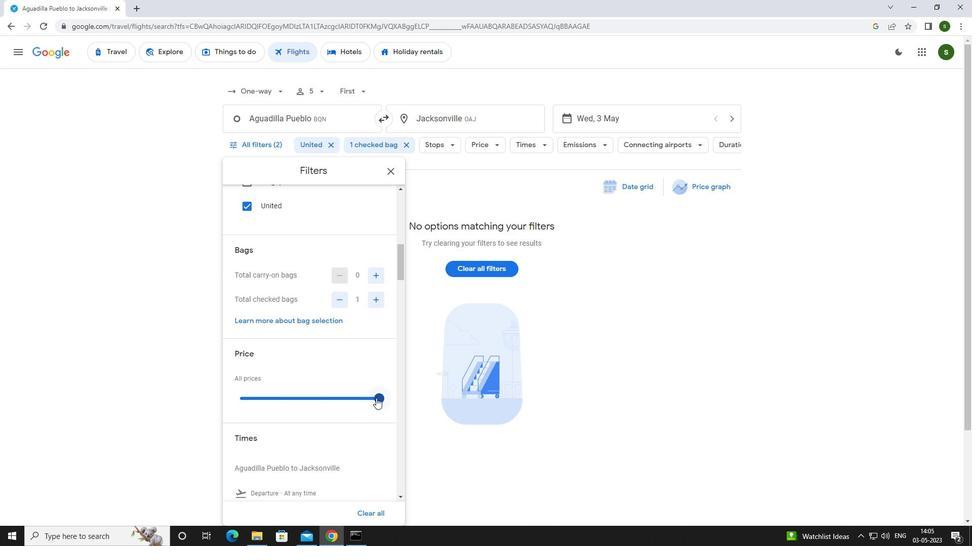 
Action: Mouse scrolled (376, 398) with delta (0, 0)
Screenshot: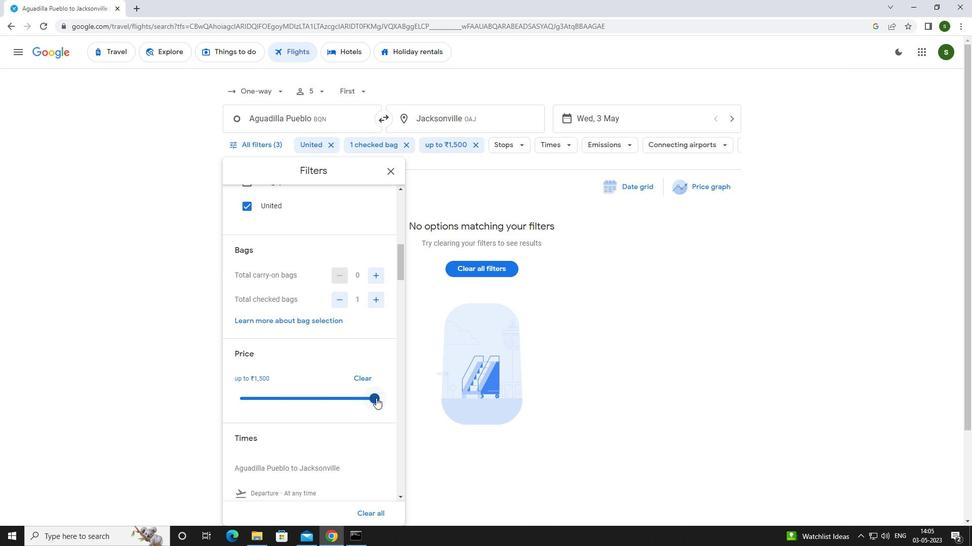 
Action: Mouse scrolled (376, 398) with delta (0, 0)
Screenshot: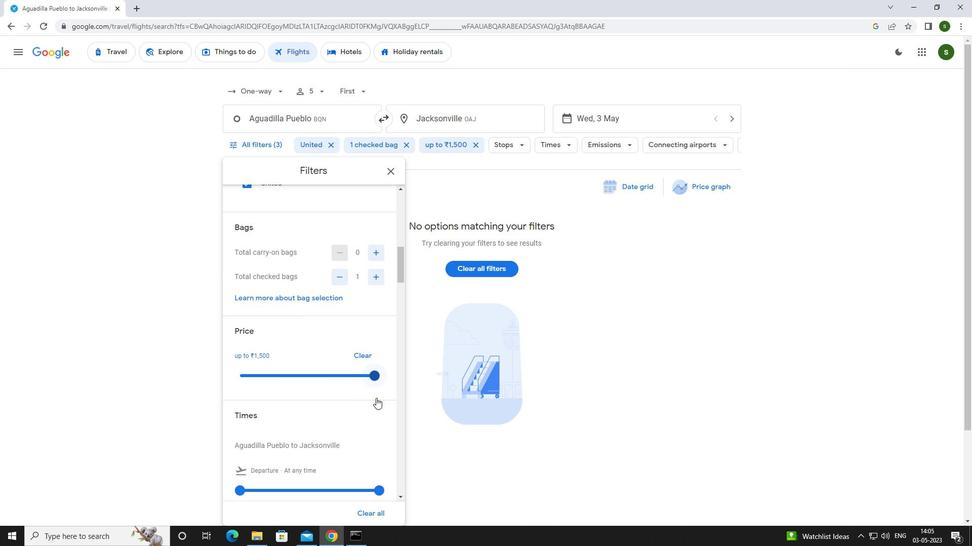 
Action: Mouse moved to (242, 411)
Screenshot: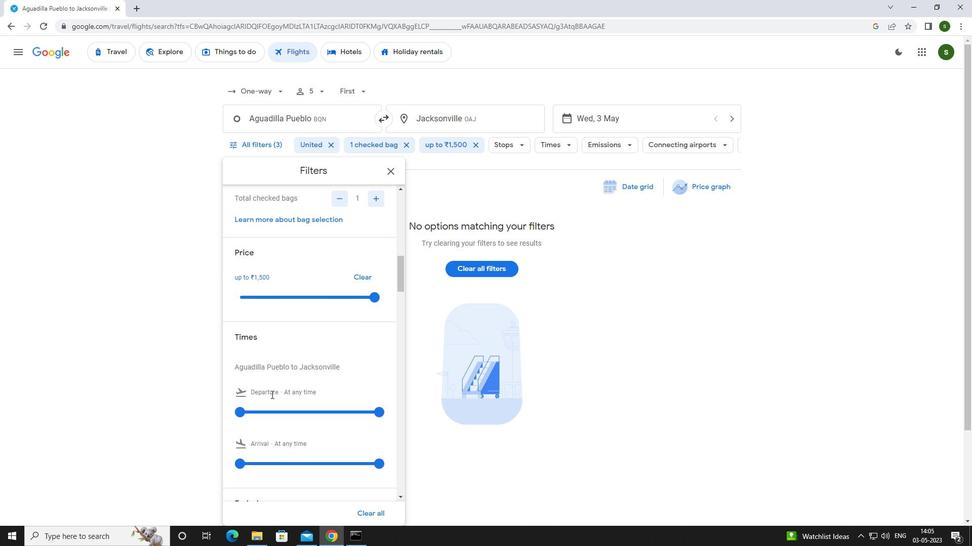 
Action: Mouse pressed left at (242, 411)
Screenshot: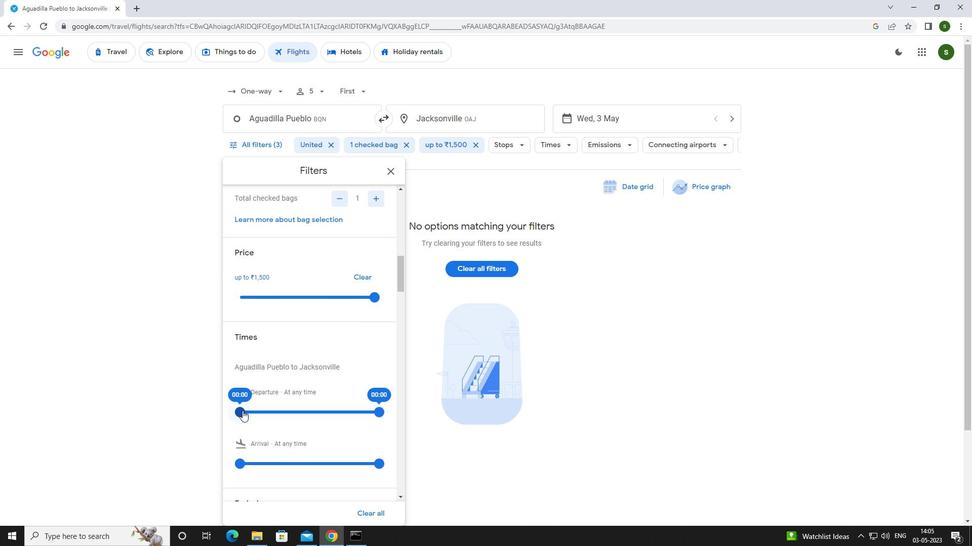 
Action: Mouse moved to (602, 374)
Screenshot: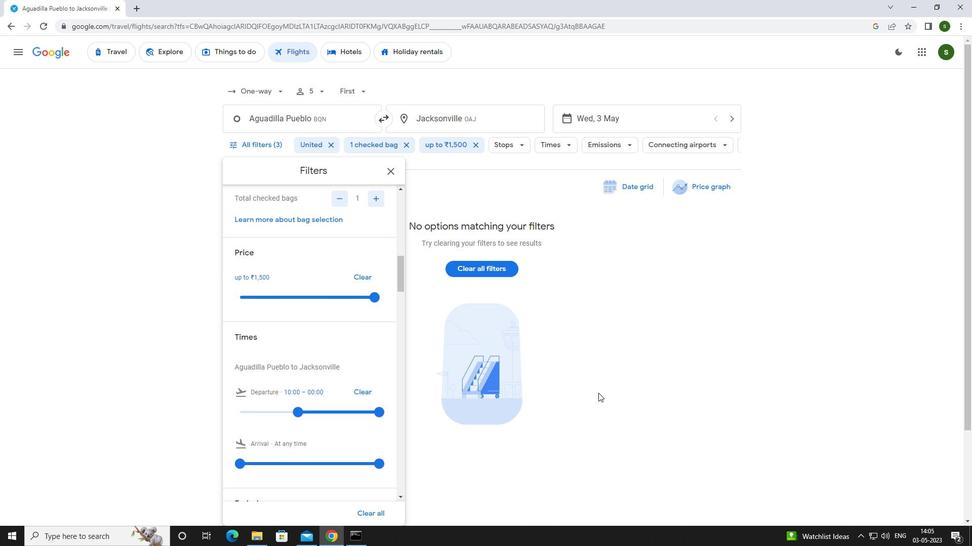 
Action: Mouse pressed left at (602, 374)
Screenshot: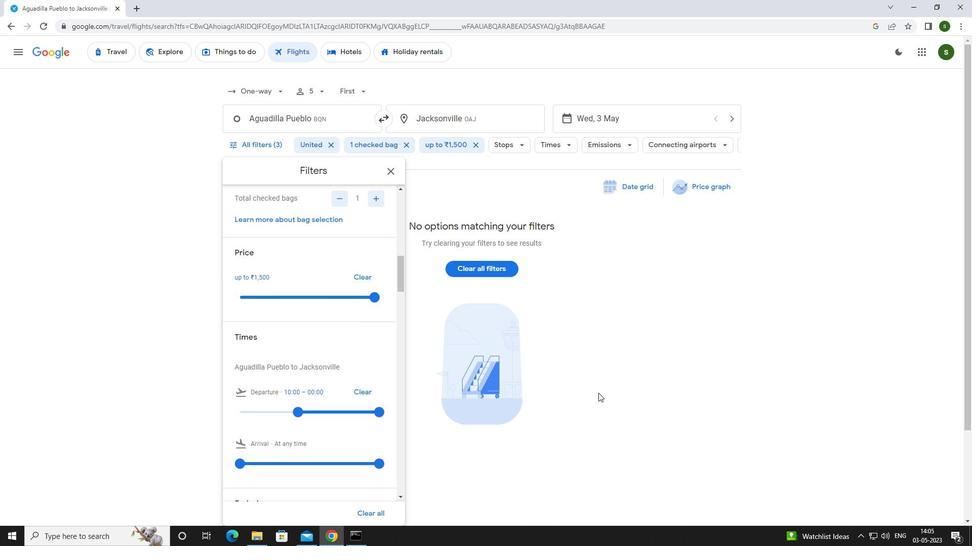 
